 Task: Create new contact,   with mail id: 'Brooklyn_Miller@lohud.com', first name: 'Brooklyn', Last name: 'Miller', Job Title: UI Designer, Phone number (408) 555-8901. Change life cycle stage to  'Lead' and lead status to 'New'. Add new company to the associated contact: www.sgrid.in
 and type: Prospect. Logged in from softage.1@softage.net
Action: Mouse moved to (88, 53)
Screenshot: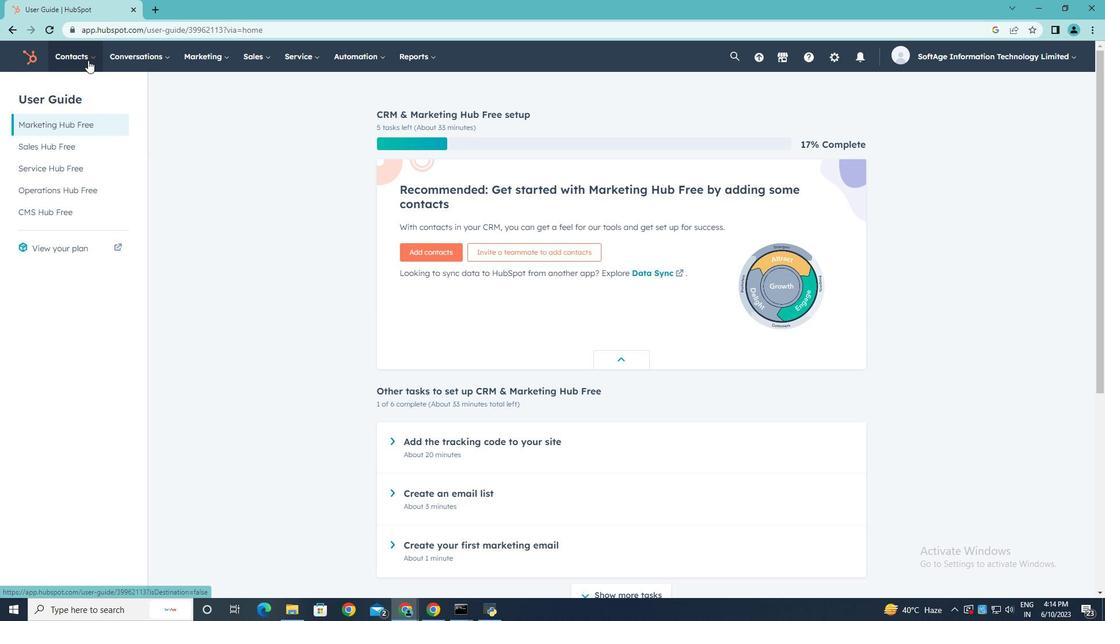 
Action: Mouse pressed left at (88, 53)
Screenshot: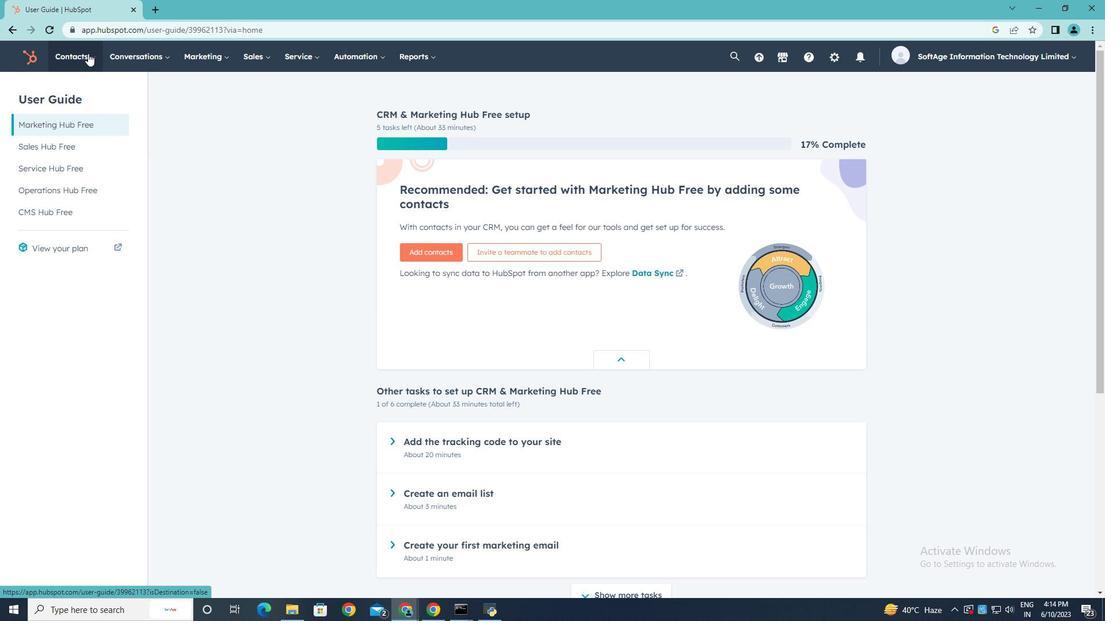 
Action: Mouse moved to (84, 90)
Screenshot: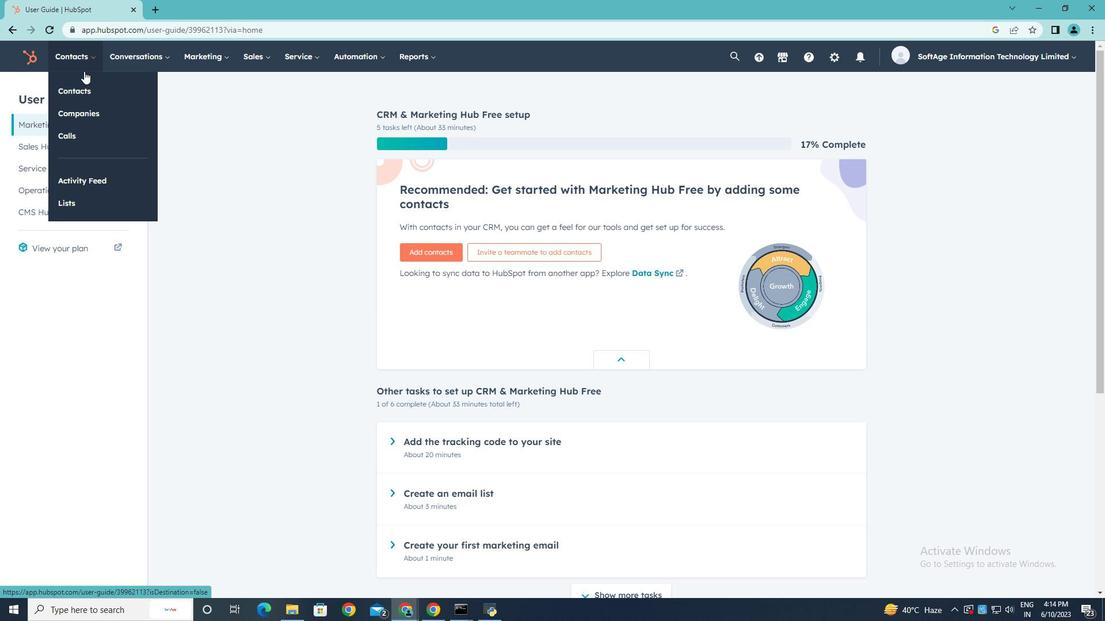 
Action: Mouse pressed left at (84, 90)
Screenshot: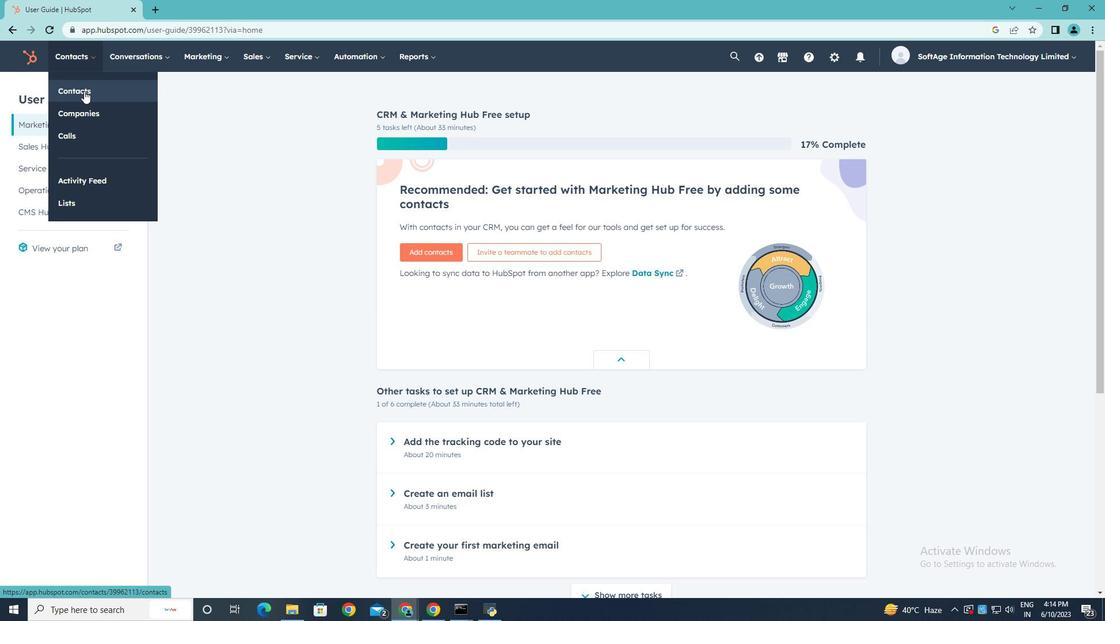 
Action: Mouse moved to (1046, 97)
Screenshot: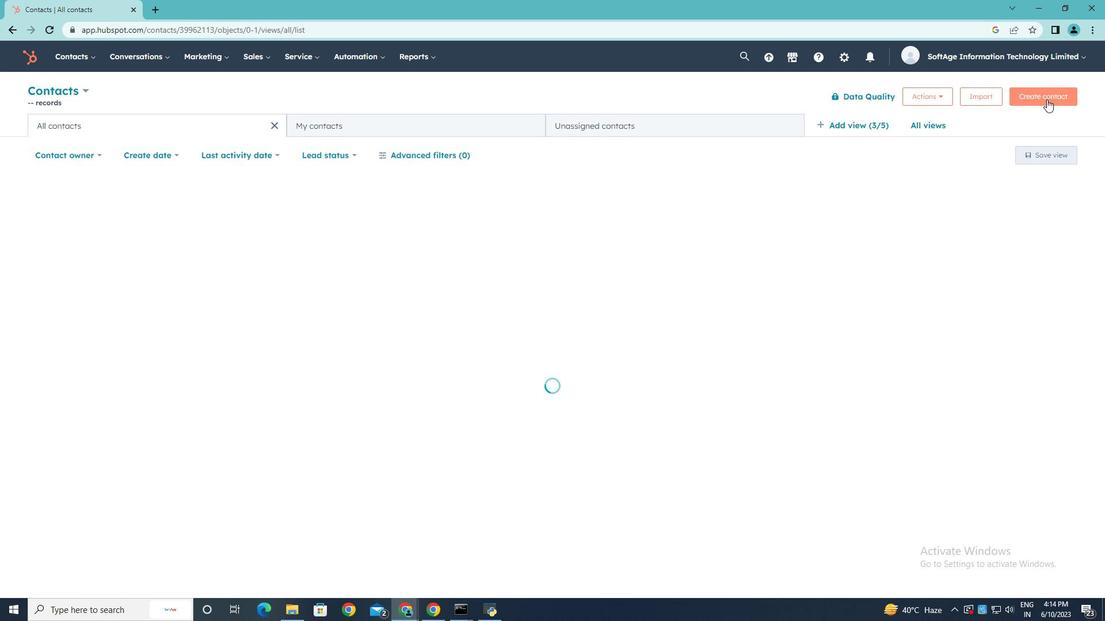 
Action: Mouse pressed left at (1046, 97)
Screenshot: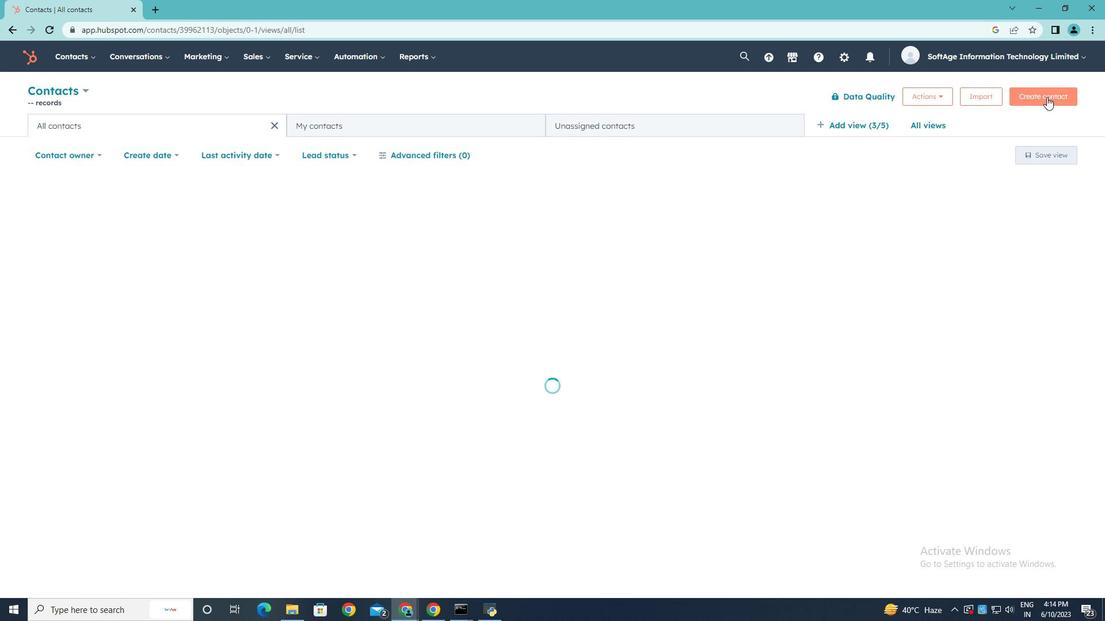 
Action: Mouse moved to (815, 150)
Screenshot: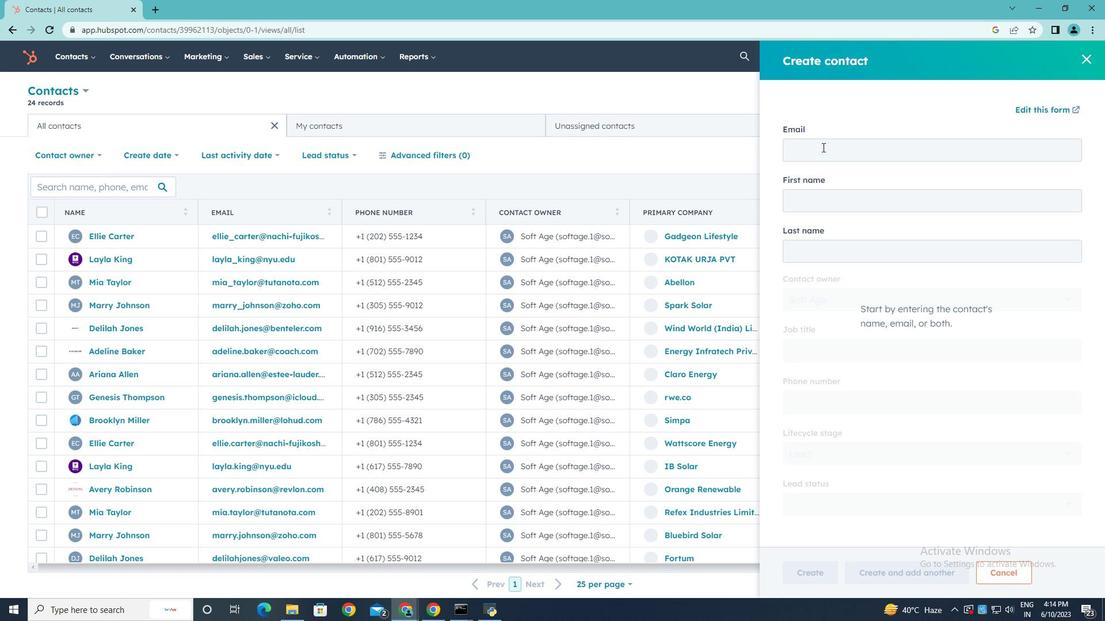 
Action: Mouse pressed left at (815, 150)
Screenshot: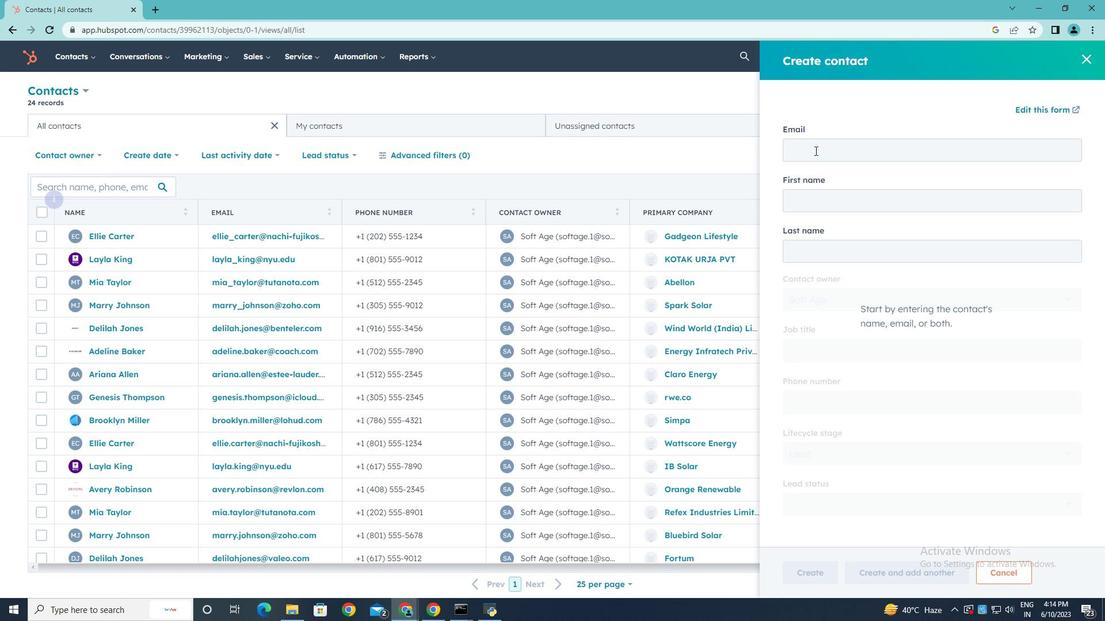 
Action: Key pressed <Key.shift>Brooklym<Key.backspace>n<Key.shift><Key.shift><Key.shift><Key.shift><Key.shift><Key.shift><Key.shift>_<Key.shift>Miller<Key.shift>@lohud.com
Screenshot: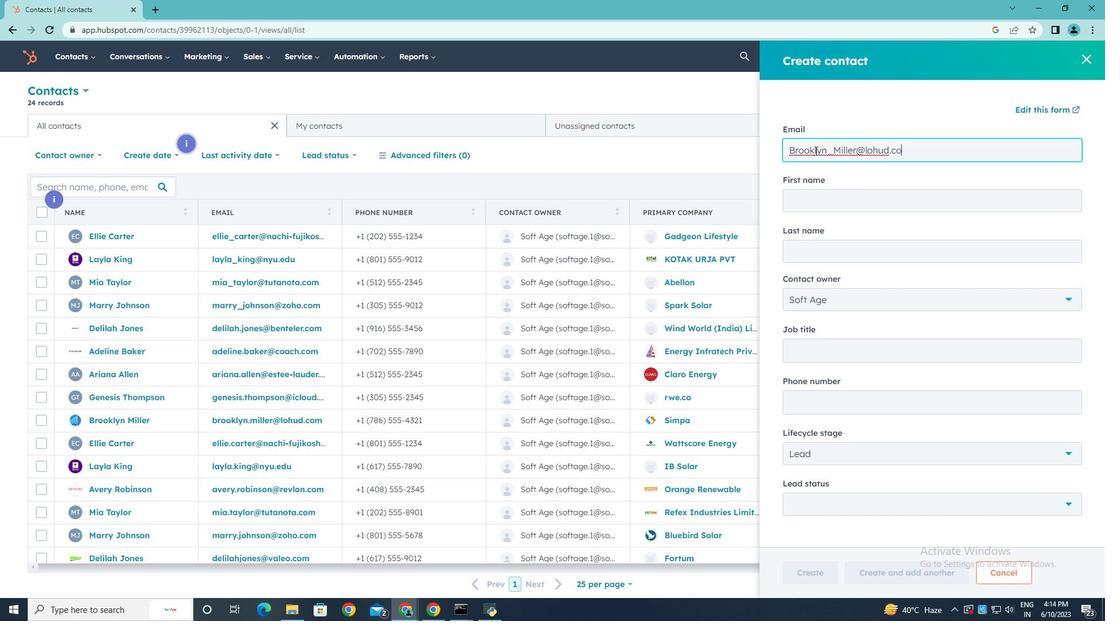 
Action: Mouse moved to (806, 206)
Screenshot: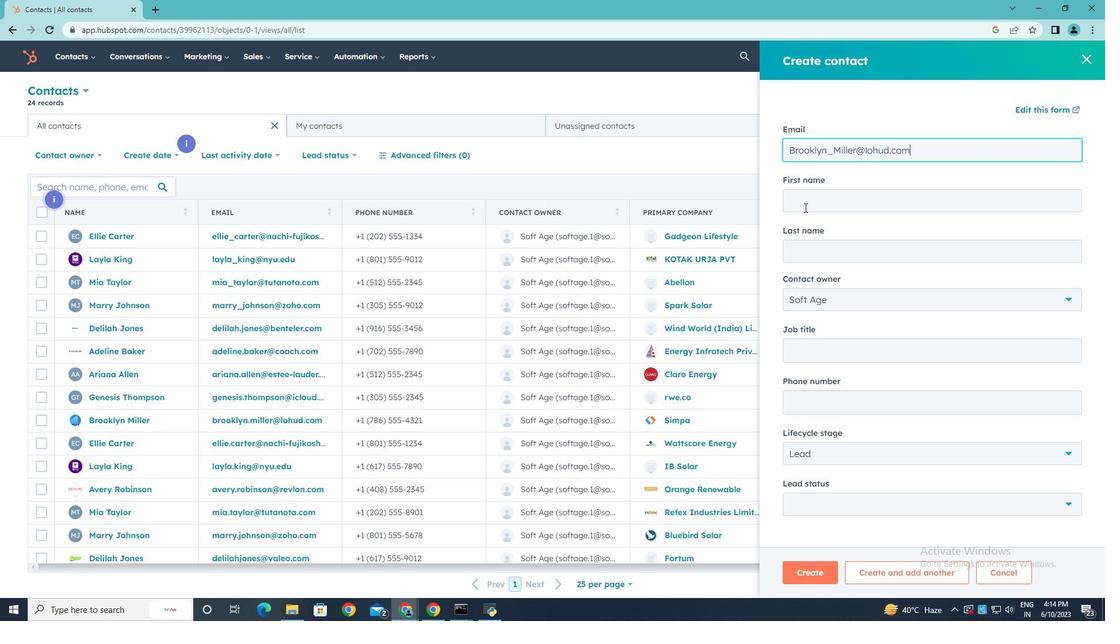 
Action: Mouse pressed left at (806, 206)
Screenshot: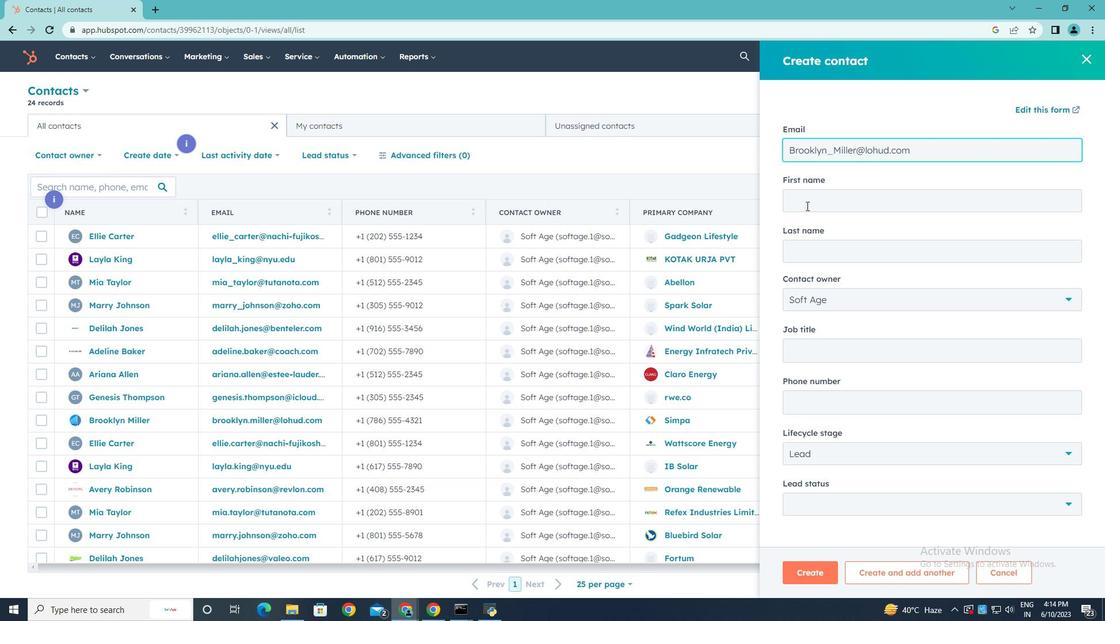 
Action: Key pressed <Key.shift>Brooklyn
Screenshot: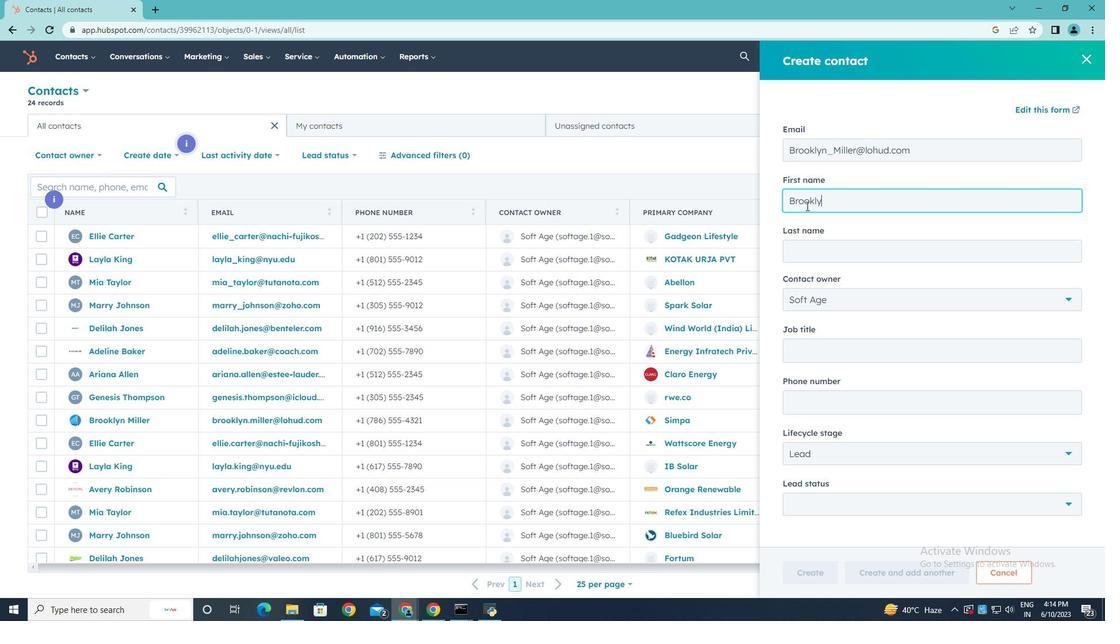 
Action: Mouse moved to (820, 252)
Screenshot: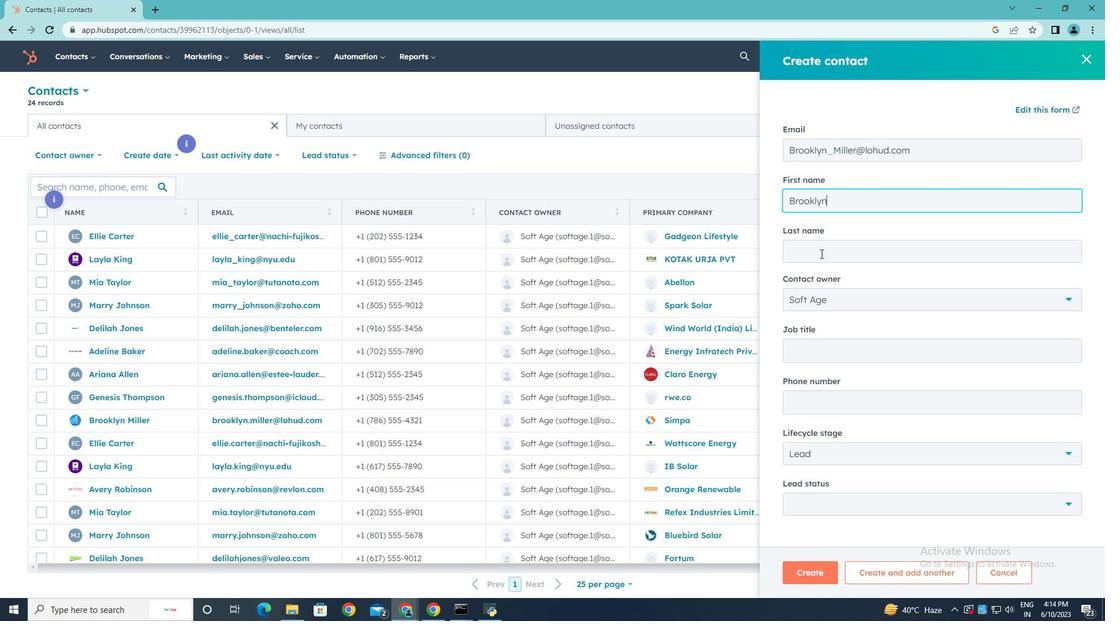 
Action: Mouse pressed left at (820, 252)
Screenshot: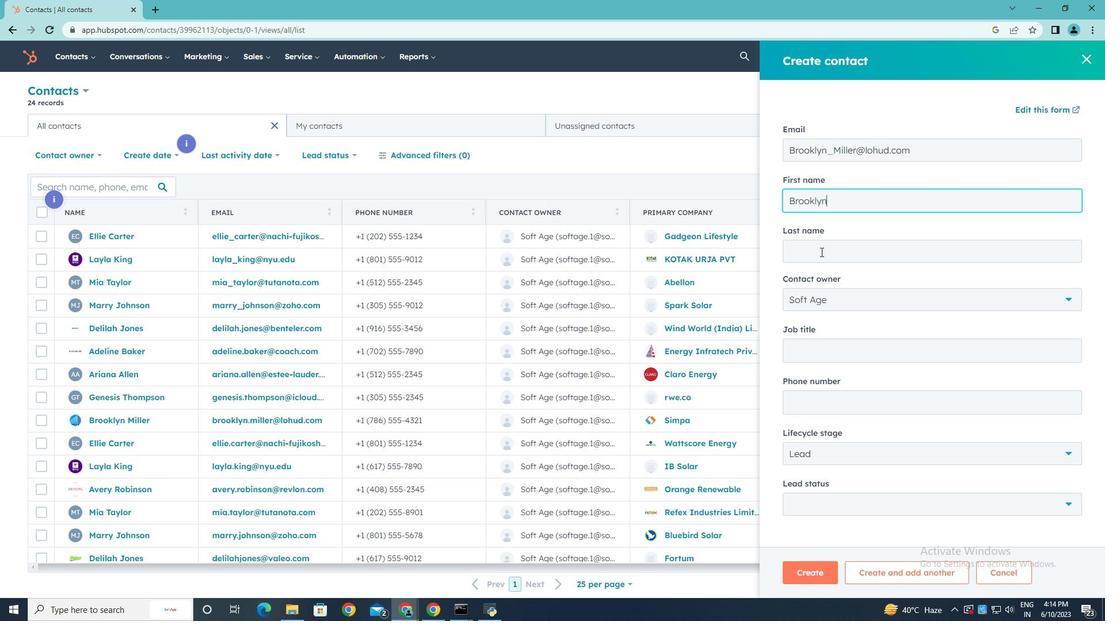 
Action: Key pressed <Key.shift>Miller
Screenshot: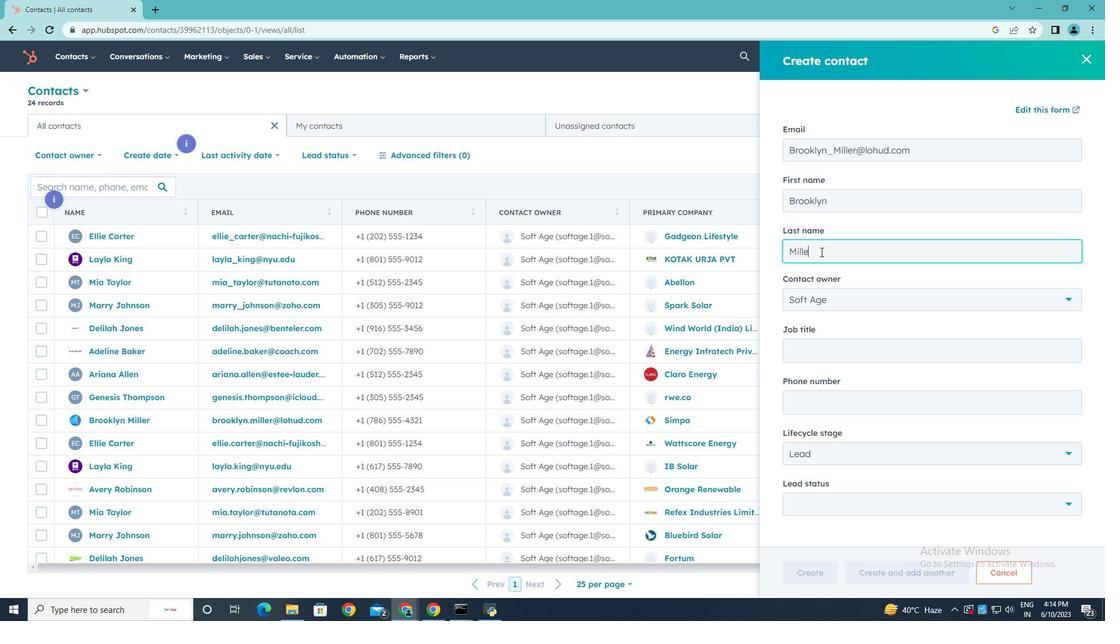 
Action: Mouse moved to (815, 355)
Screenshot: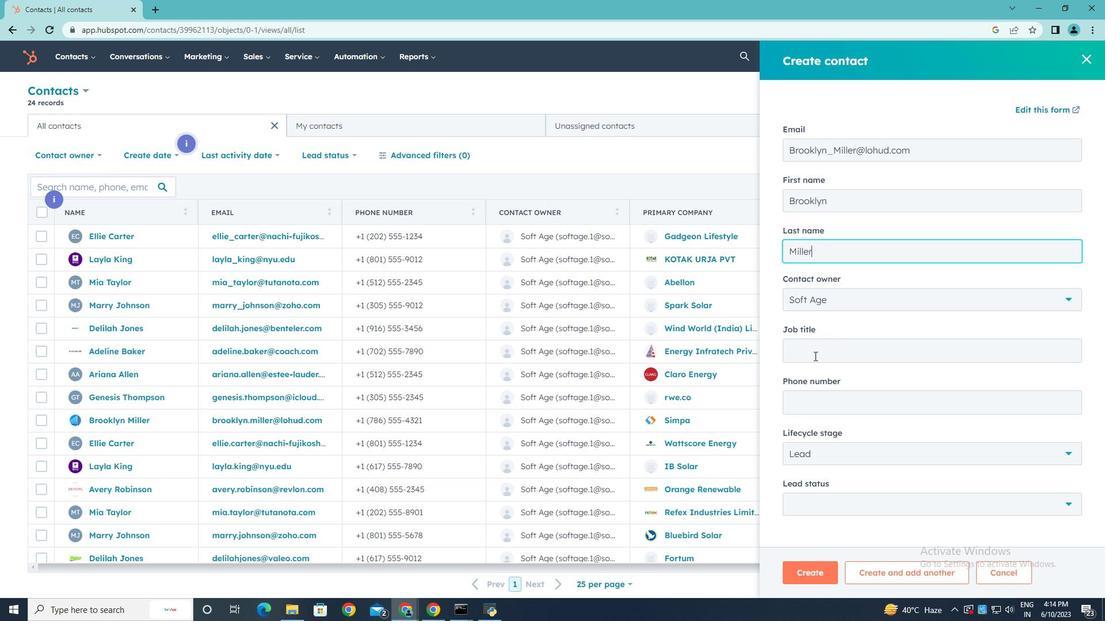 
Action: Mouse pressed left at (815, 355)
Screenshot: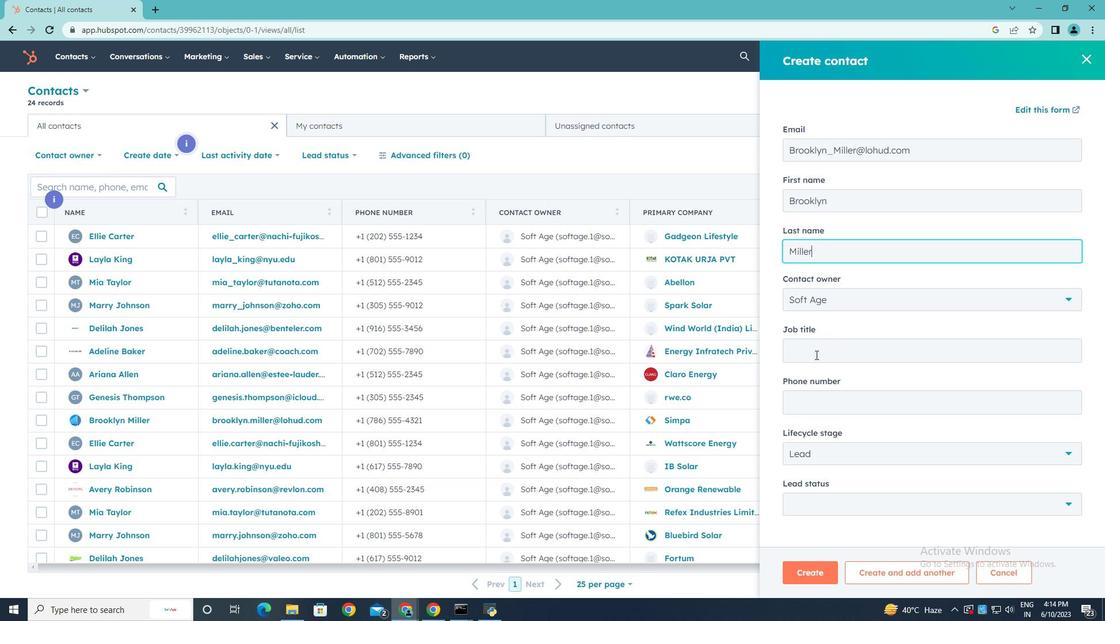 
Action: Key pressed <Key.shift><Key.shift>UI<Key.space><Key.shift><Key.shift><Key.shift><Key.shift><Key.shift><Key.shift><Key.shift>Designer
Screenshot: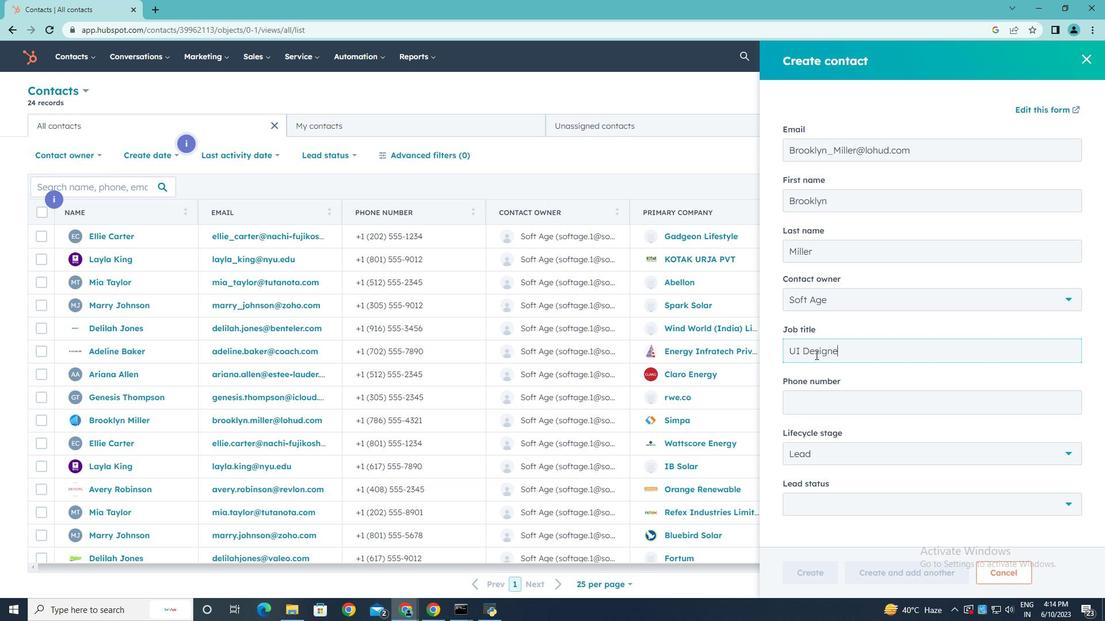 
Action: Mouse moved to (908, 401)
Screenshot: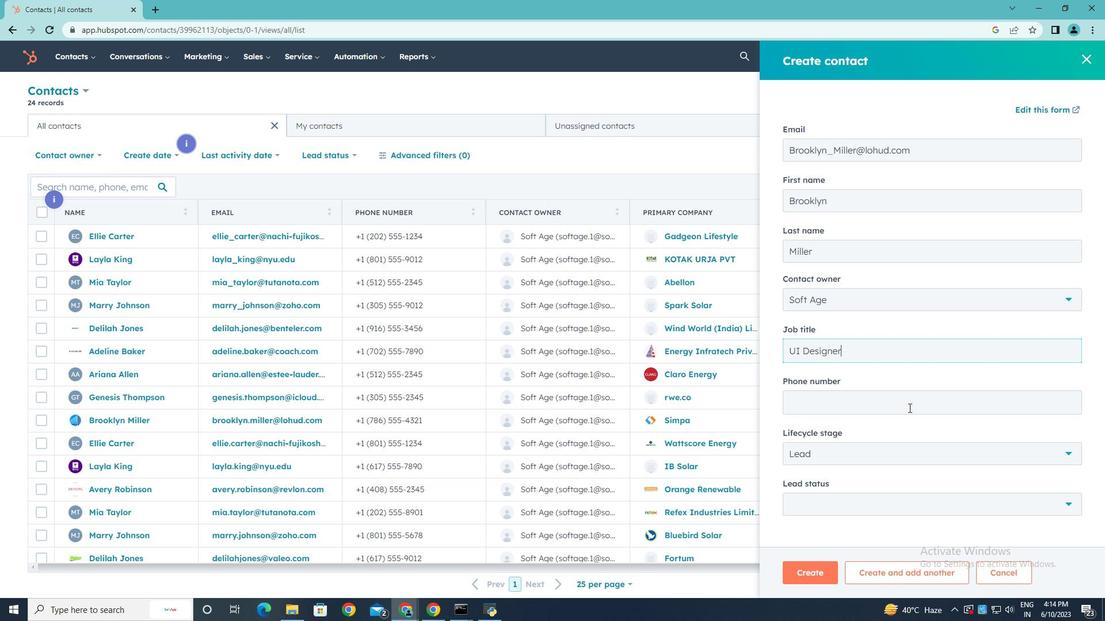 
Action: Mouse pressed left at (908, 401)
Screenshot: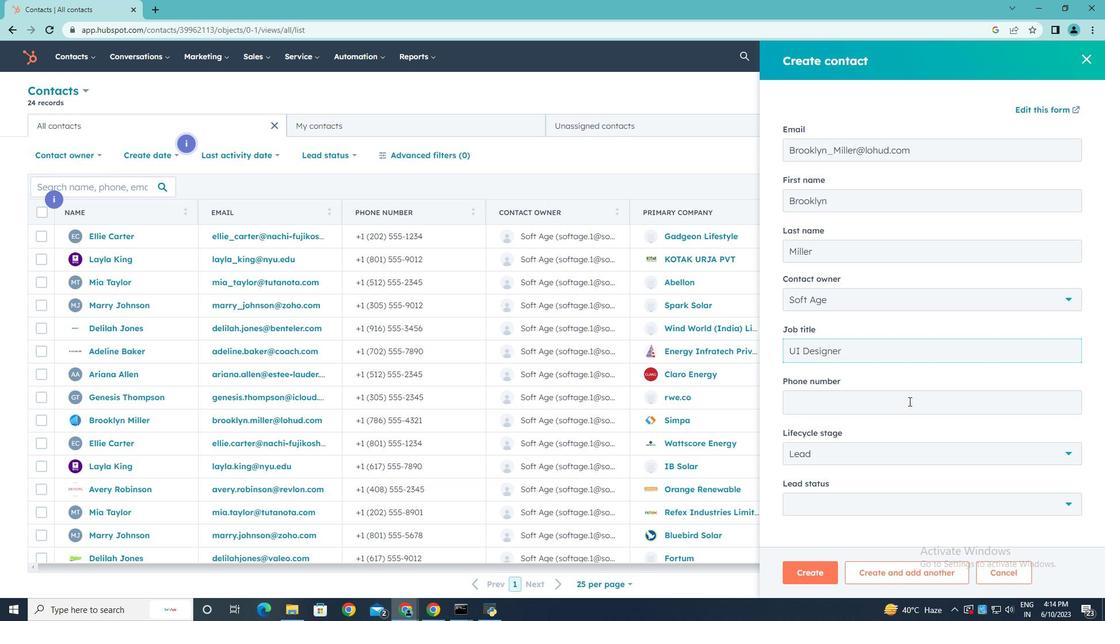 
Action: Key pressed 4085558901
Screenshot: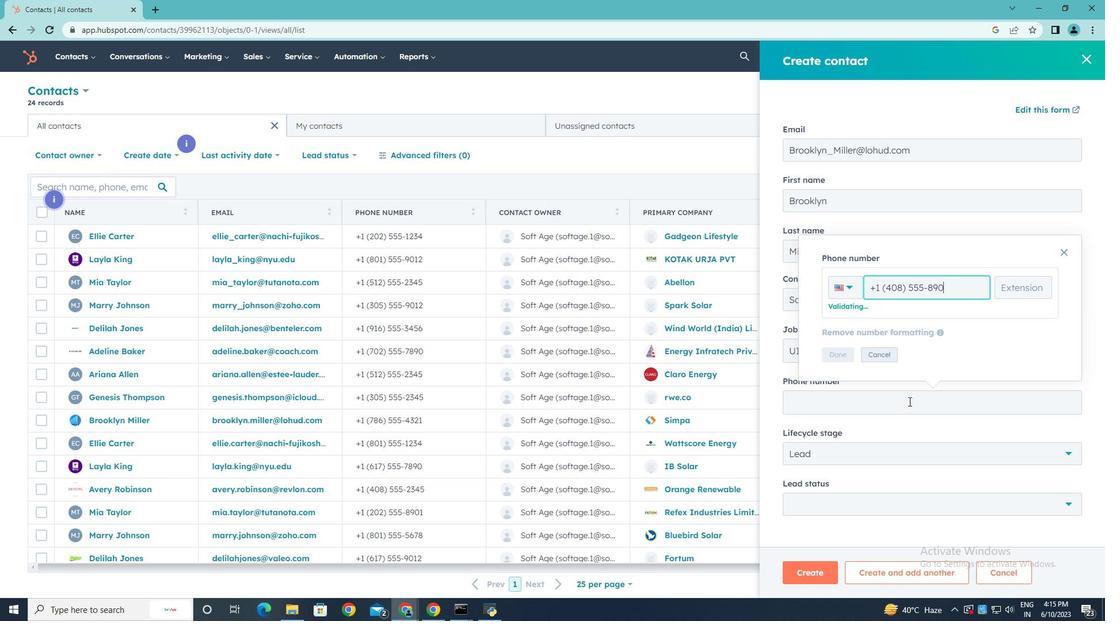 
Action: Mouse moved to (842, 353)
Screenshot: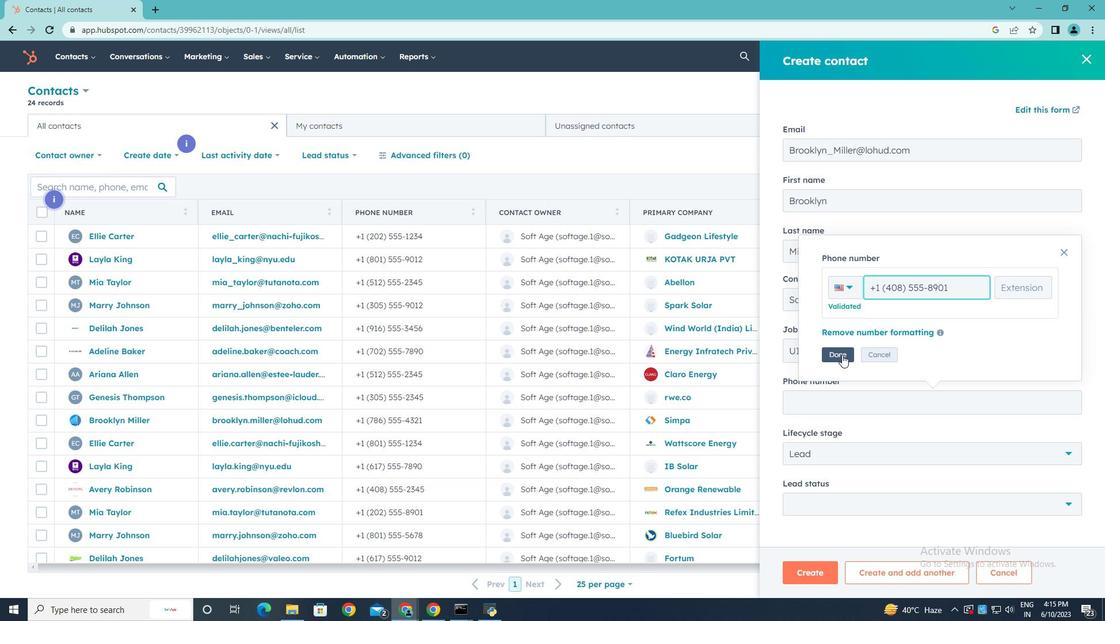 
Action: Mouse pressed left at (842, 353)
Screenshot: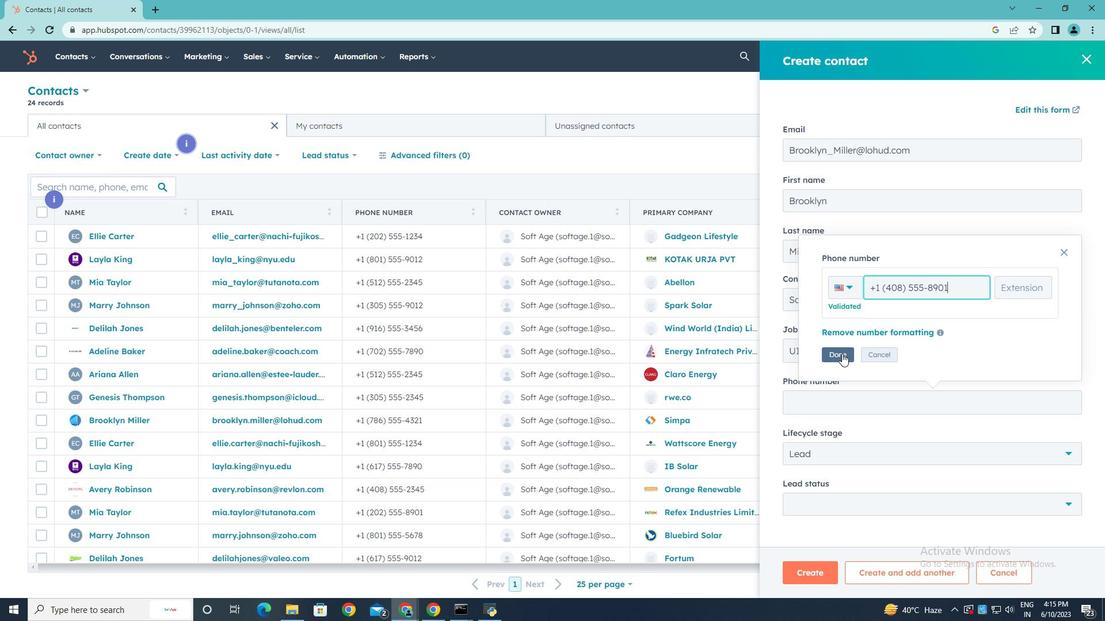 
Action: Mouse moved to (850, 455)
Screenshot: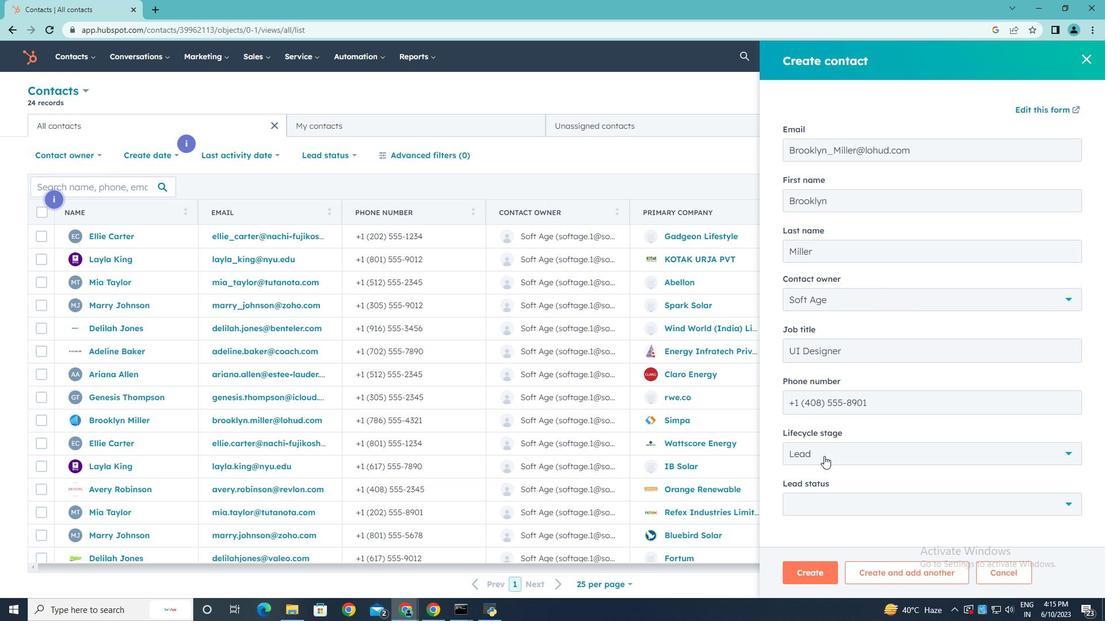 
Action: Mouse pressed left at (850, 455)
Screenshot: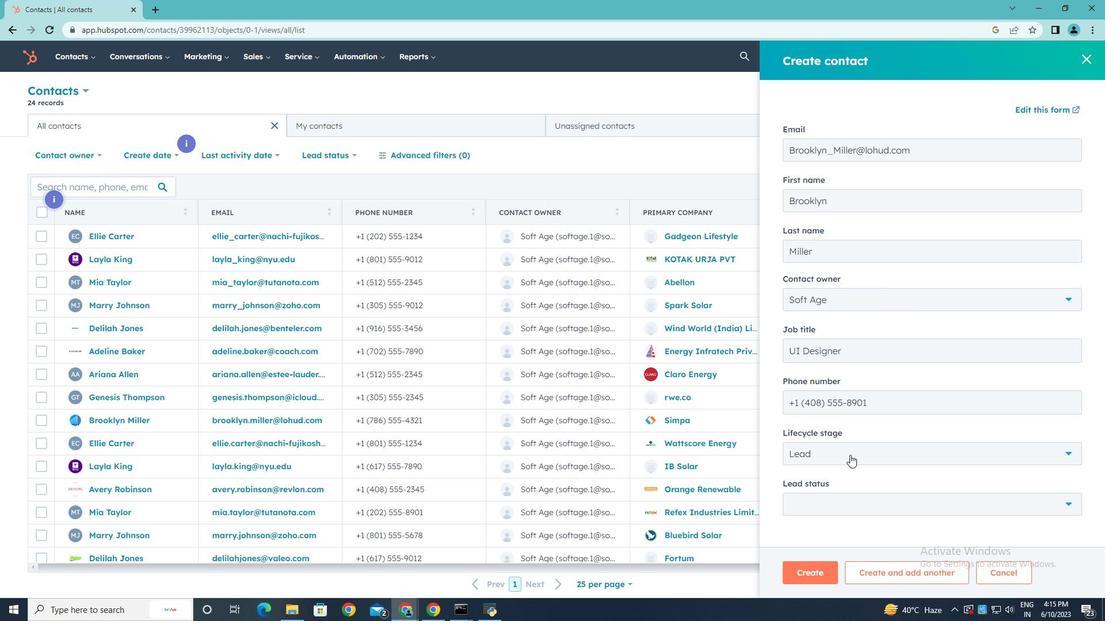 
Action: Mouse moved to (832, 348)
Screenshot: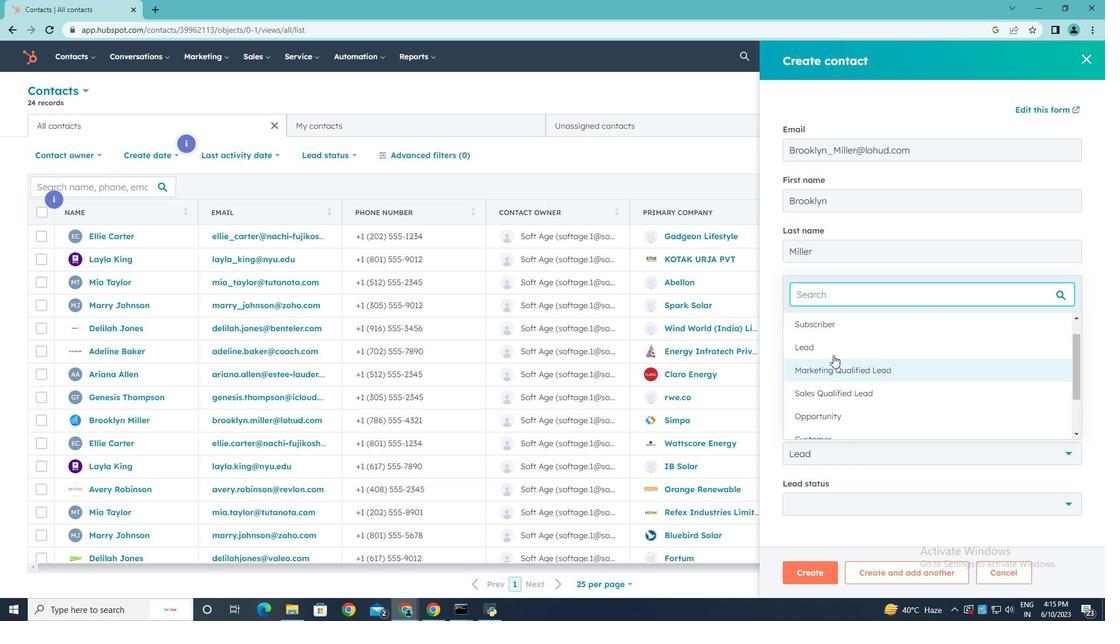 
Action: Mouse pressed left at (832, 348)
Screenshot: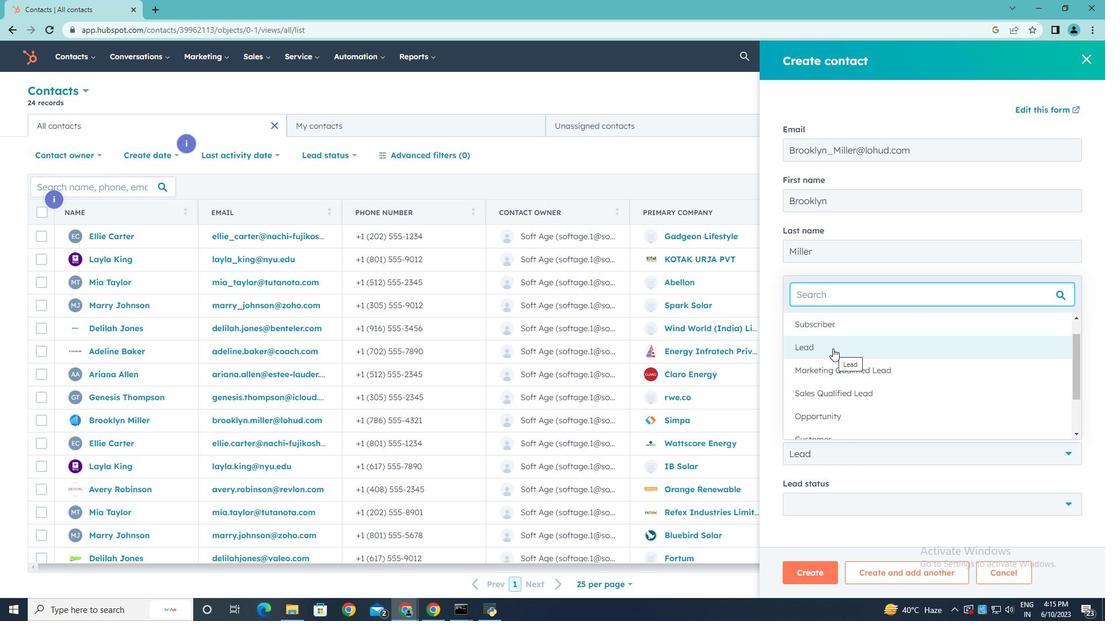 
Action: Mouse moved to (828, 500)
Screenshot: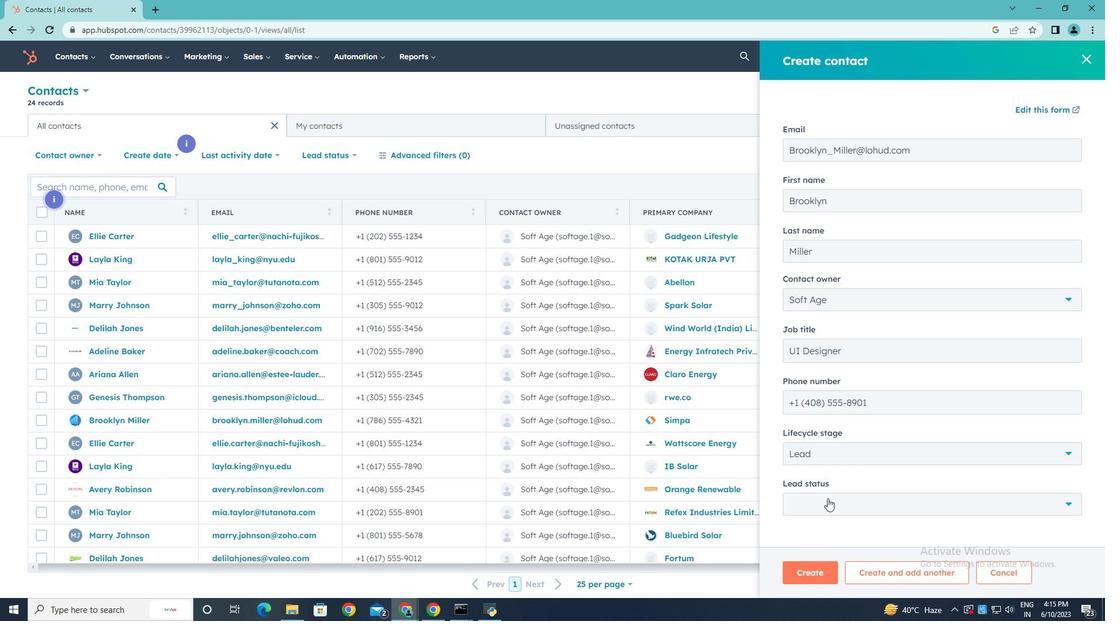 
Action: Mouse pressed left at (828, 500)
Screenshot: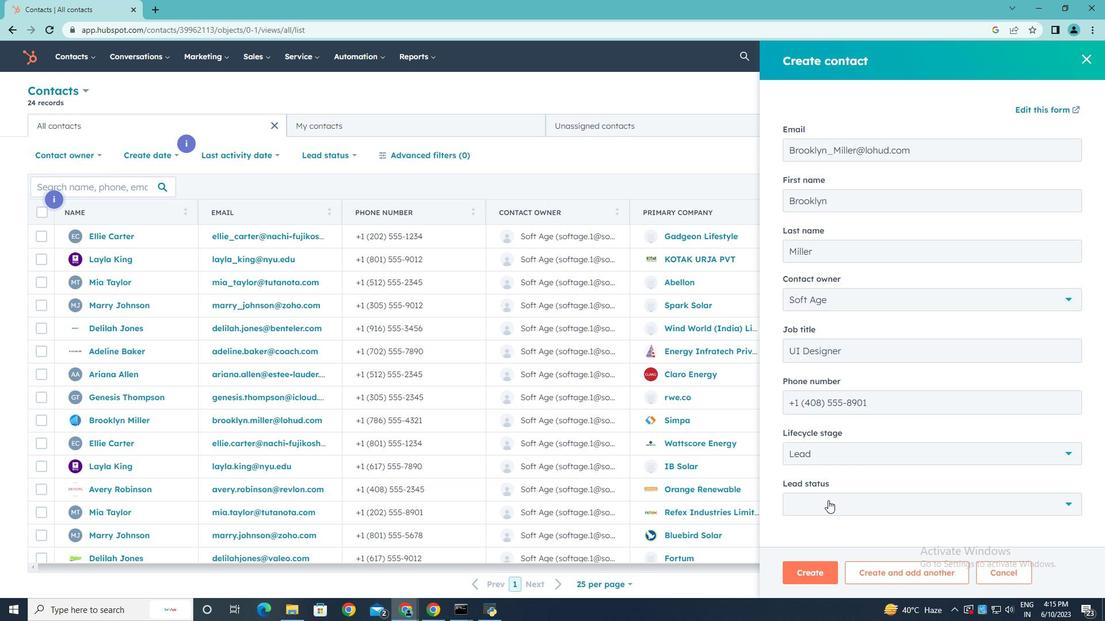 
Action: Mouse moved to (831, 403)
Screenshot: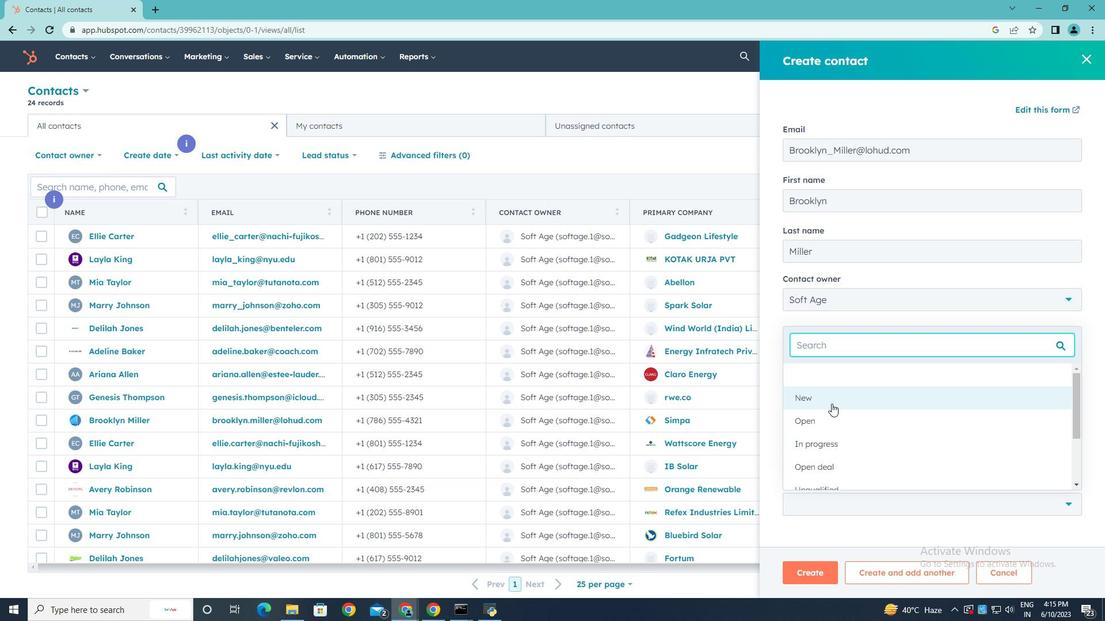 
Action: Mouse pressed left at (831, 403)
Screenshot: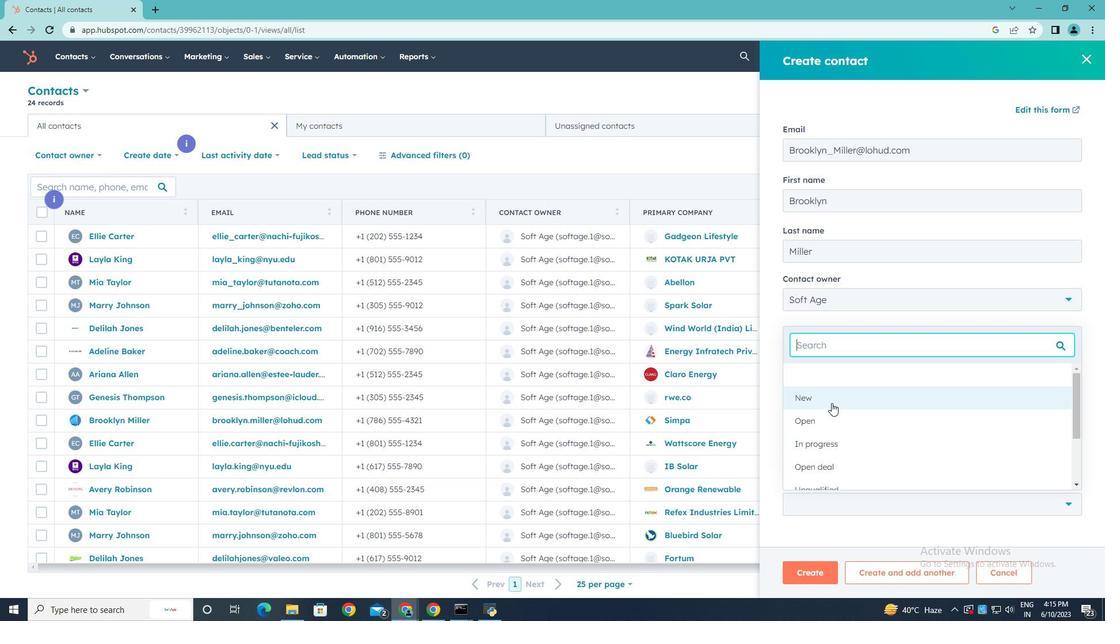 
Action: Mouse moved to (911, 438)
Screenshot: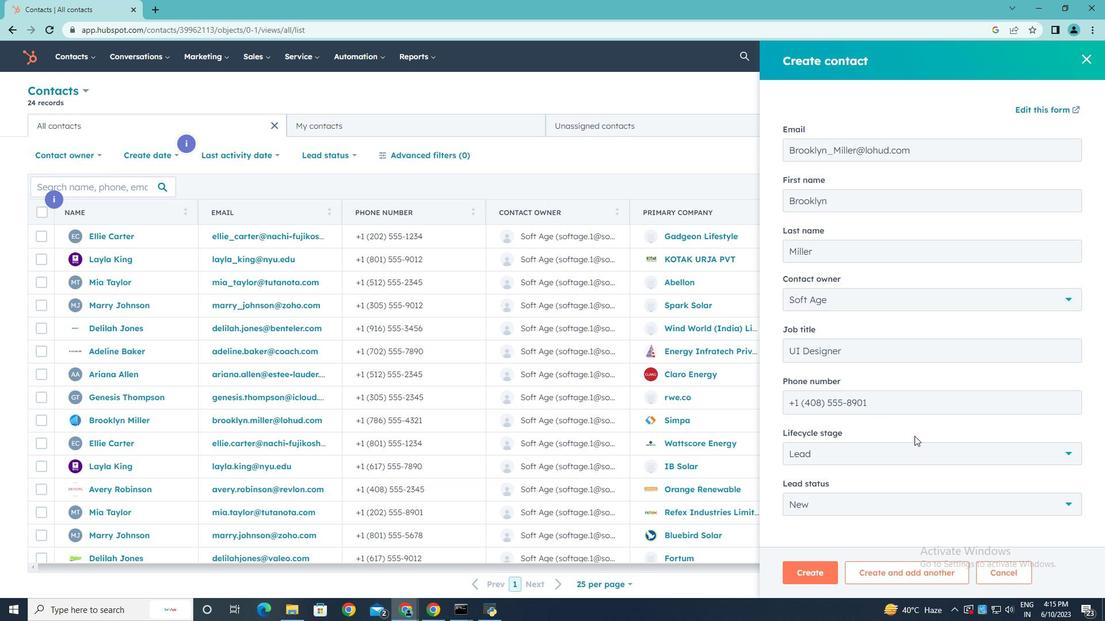 
Action: Mouse scrolled (911, 438) with delta (0, 0)
Screenshot: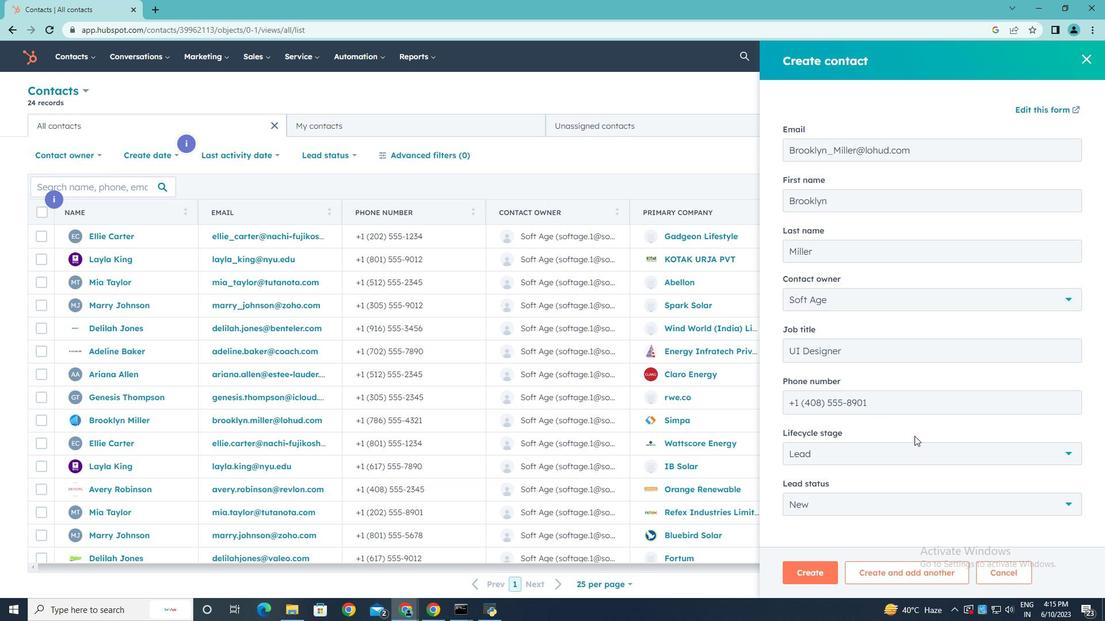 
Action: Mouse moved to (910, 442)
Screenshot: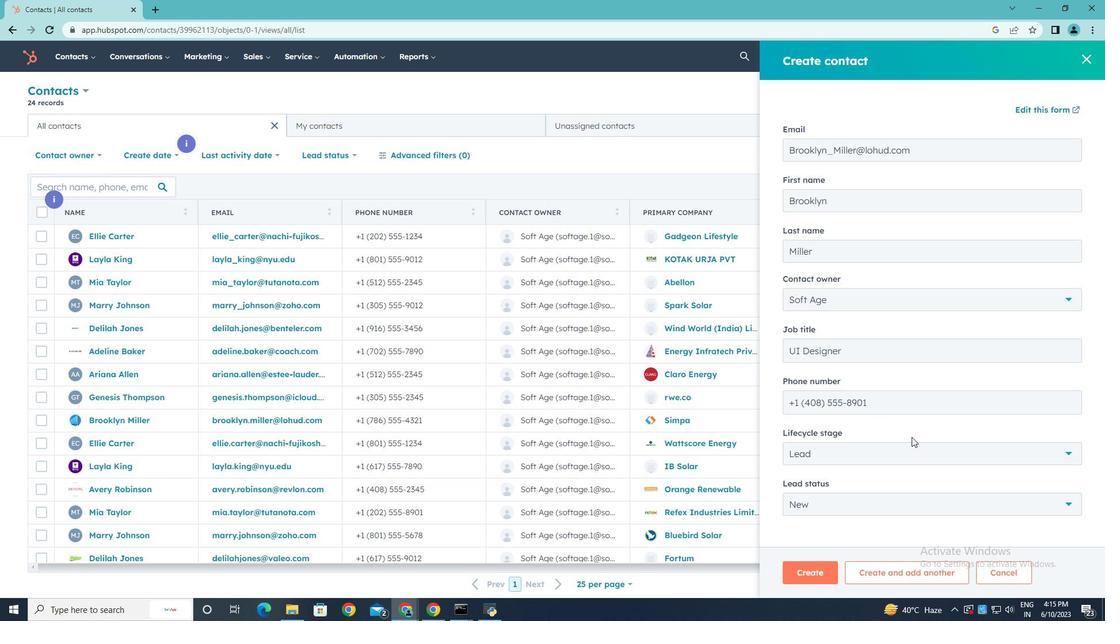 
Action: Mouse scrolled (910, 442) with delta (0, 0)
Screenshot: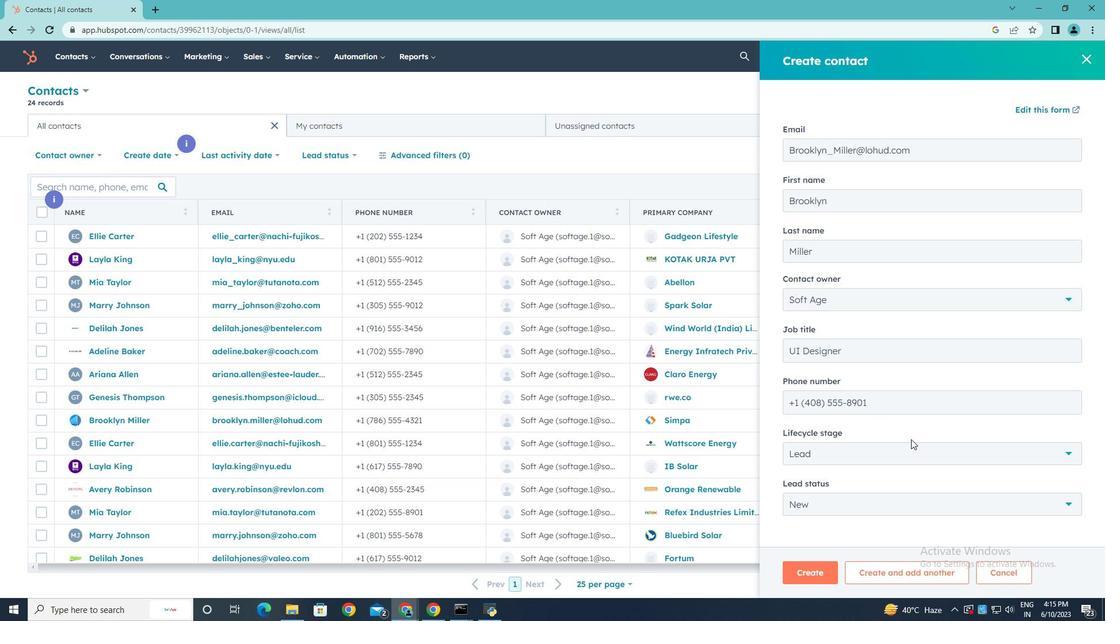 
Action: Mouse scrolled (910, 442) with delta (0, 0)
Screenshot: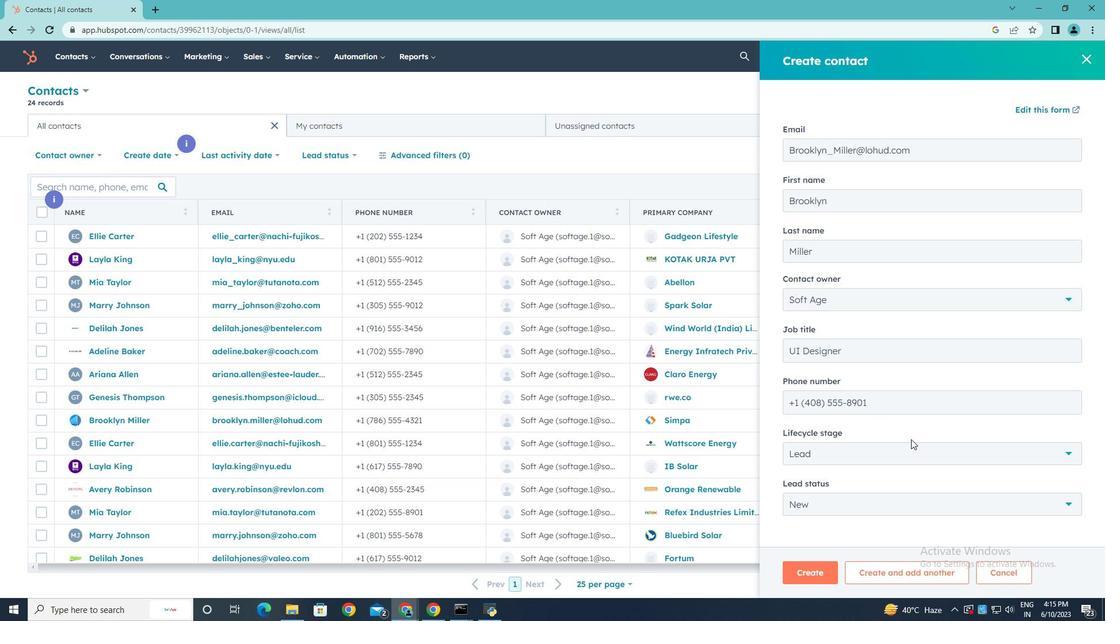 
Action: Mouse scrolled (910, 442) with delta (0, 0)
Screenshot: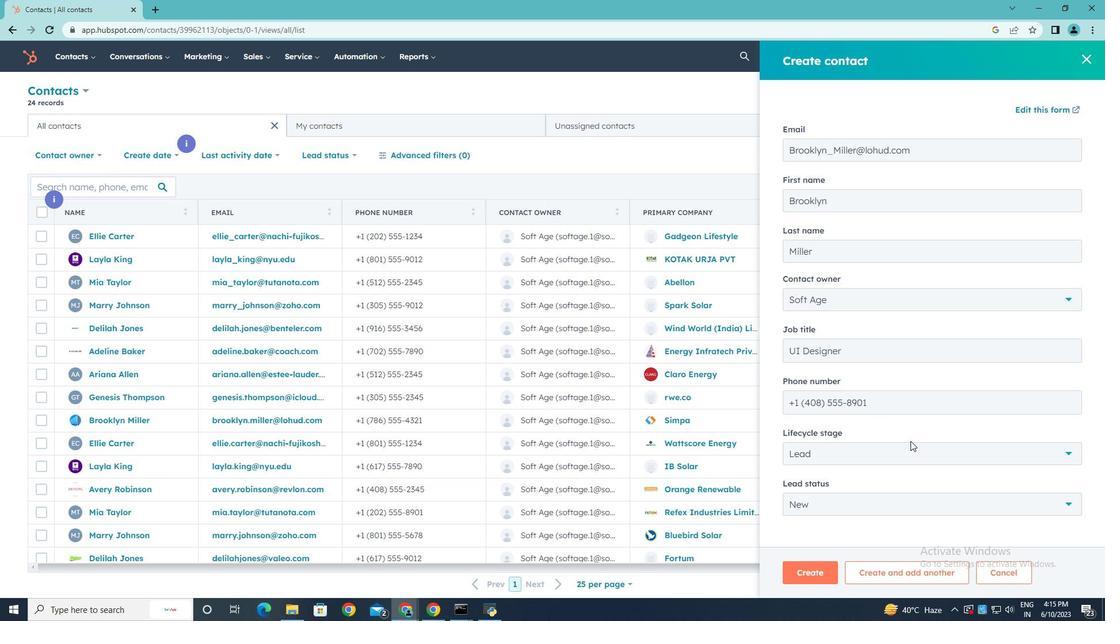 
Action: Mouse moved to (813, 572)
Screenshot: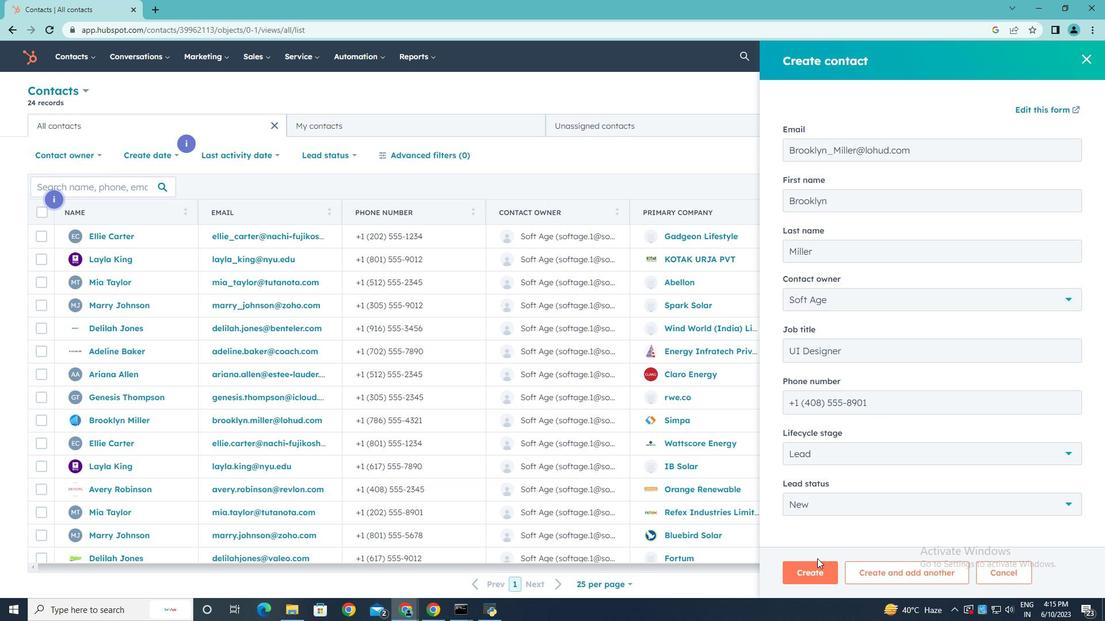
Action: Mouse pressed left at (813, 572)
Screenshot: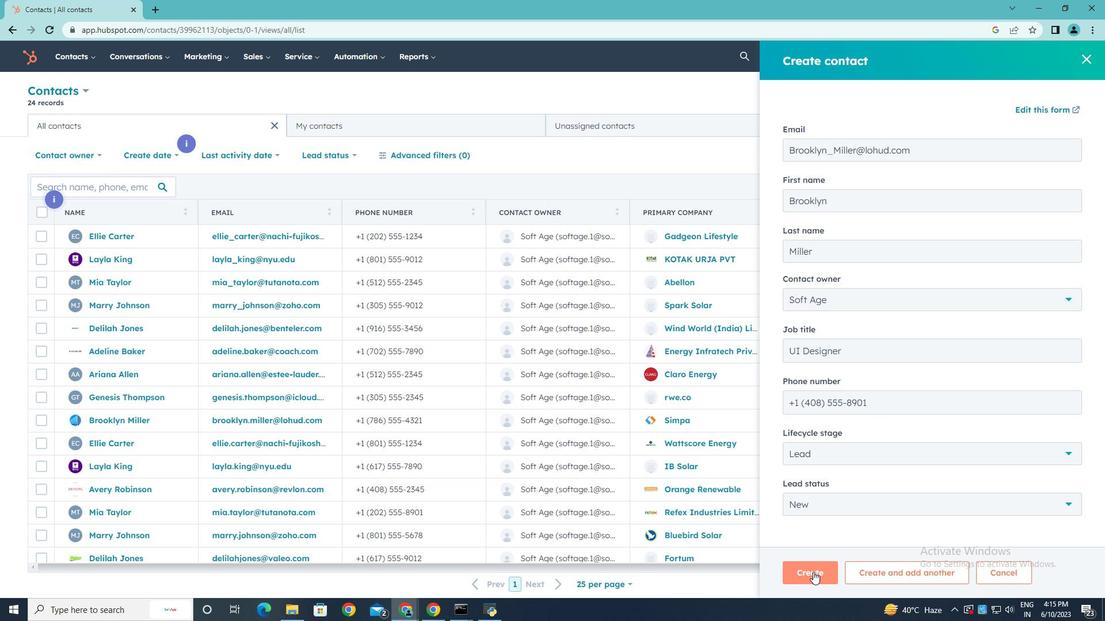 
Action: Mouse moved to (777, 368)
Screenshot: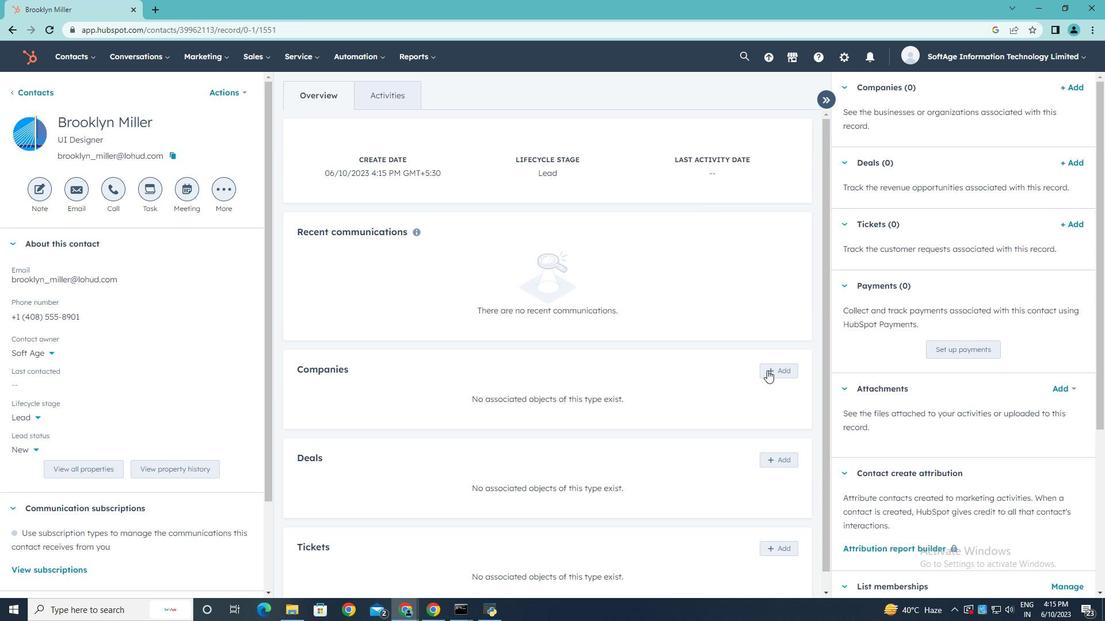 
Action: Mouse pressed left at (777, 368)
Screenshot: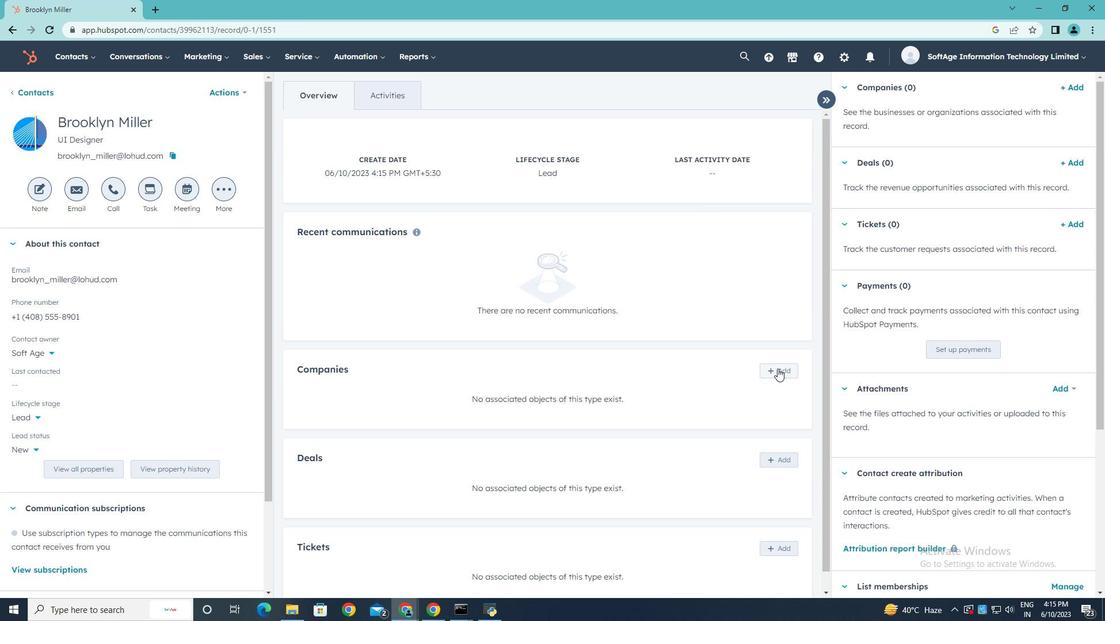 
Action: Mouse moved to (854, 117)
Screenshot: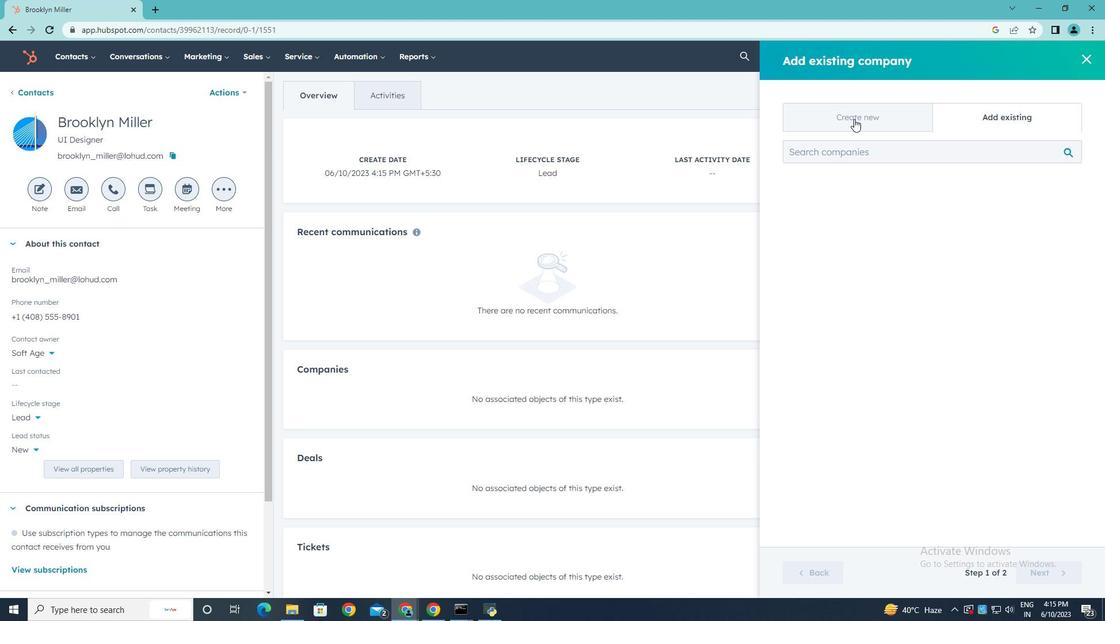
Action: Mouse pressed left at (854, 117)
Screenshot: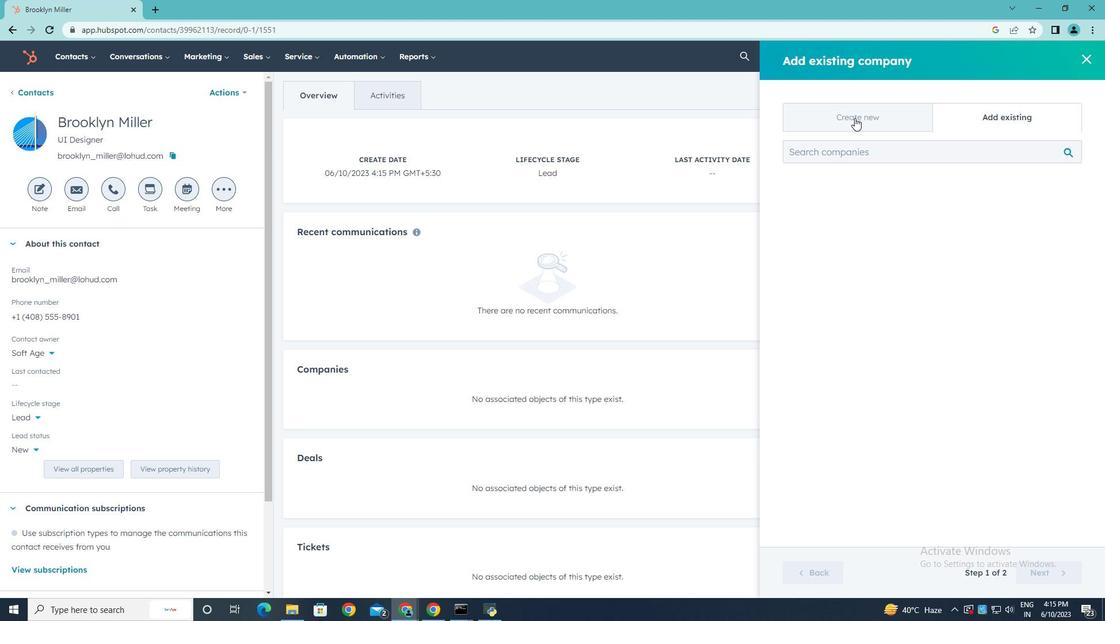 
Action: Mouse moved to (829, 184)
Screenshot: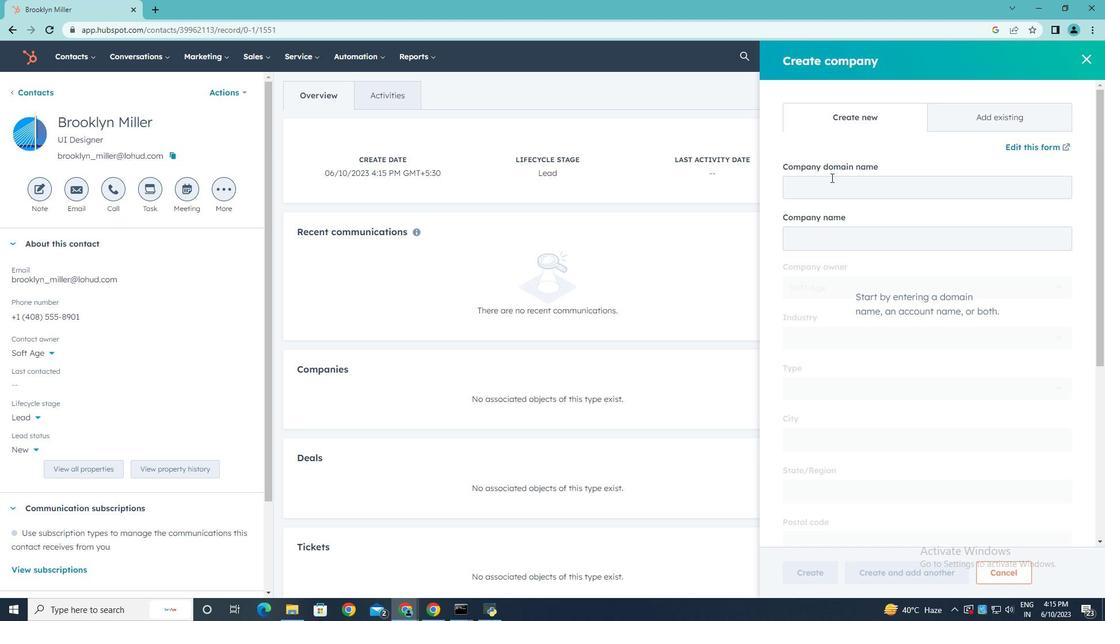 
Action: Mouse pressed left at (829, 184)
Screenshot: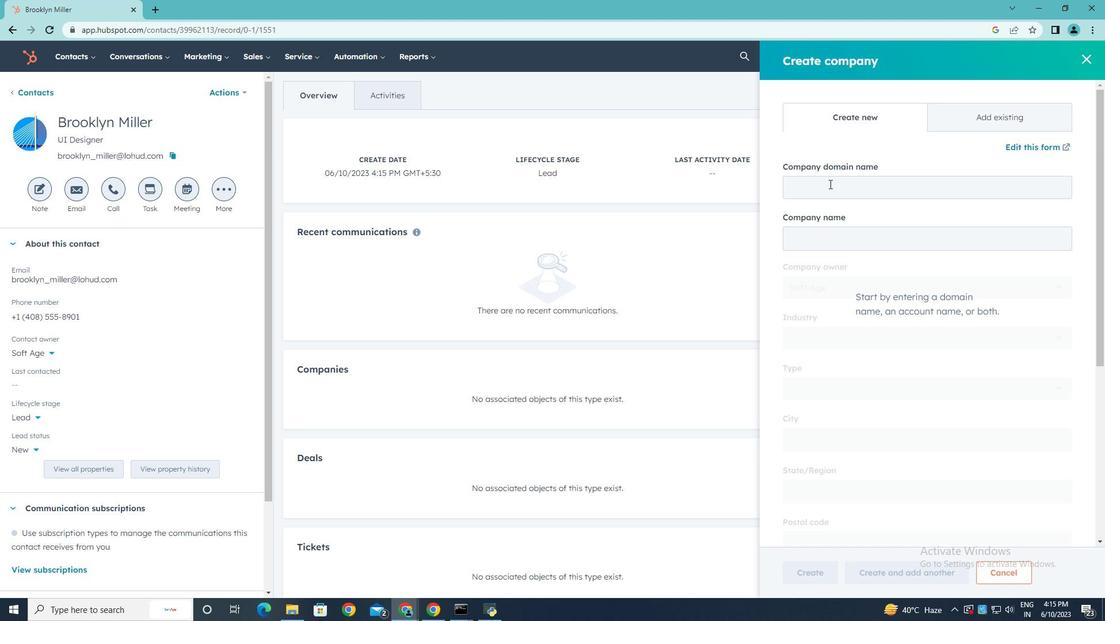 
Action: Key pressed www.sgrid.in
Screenshot: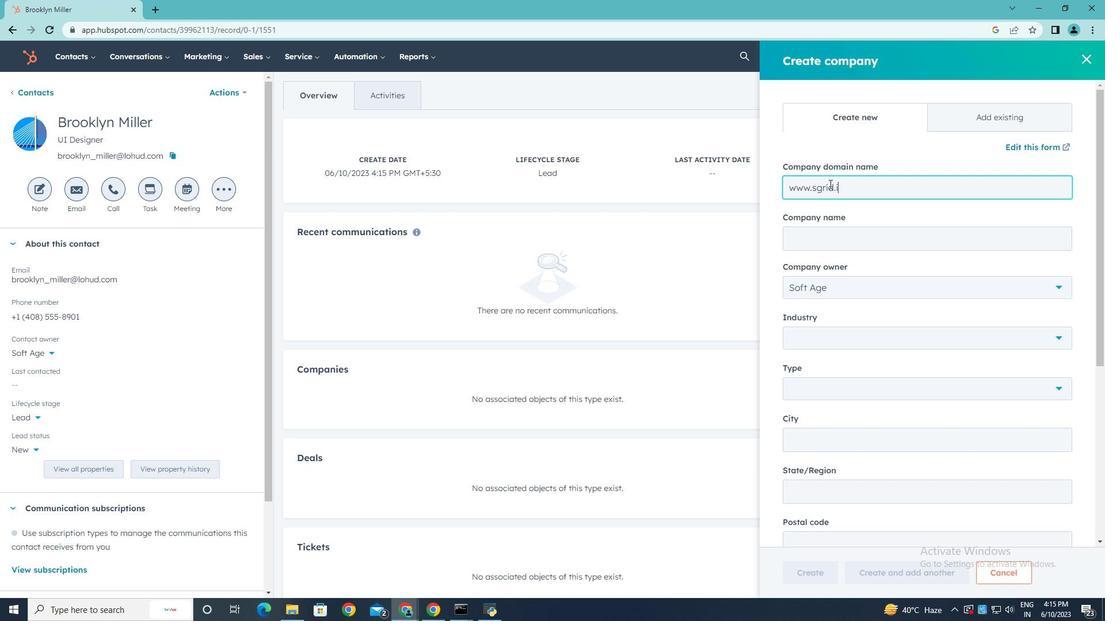 
Action: Mouse moved to (866, 219)
Screenshot: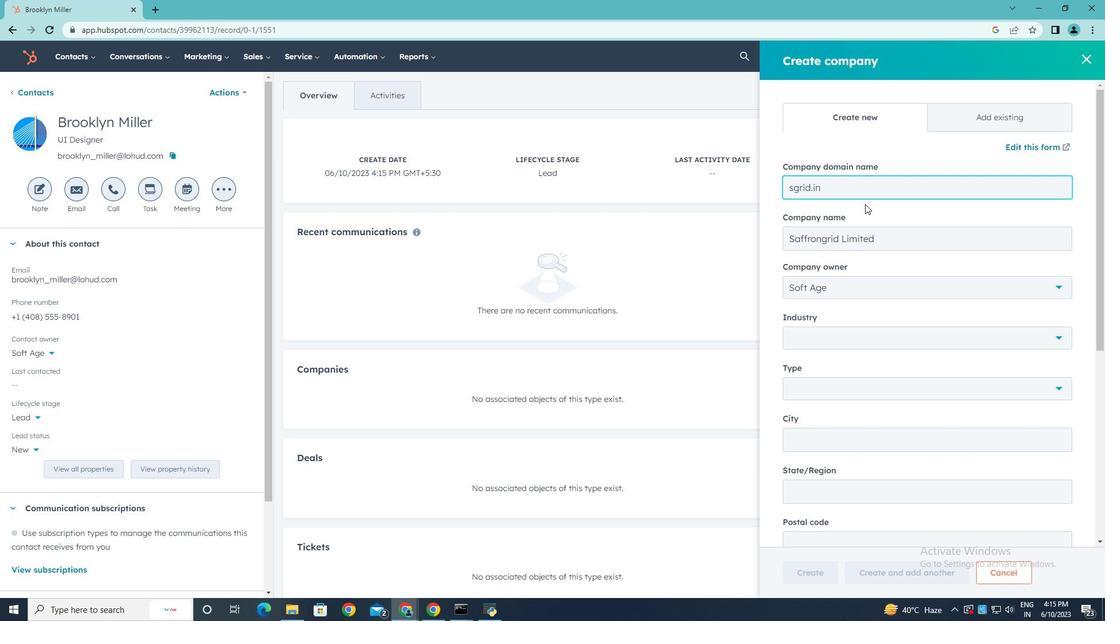
Action: Mouse scrolled (866, 219) with delta (0, 0)
Screenshot: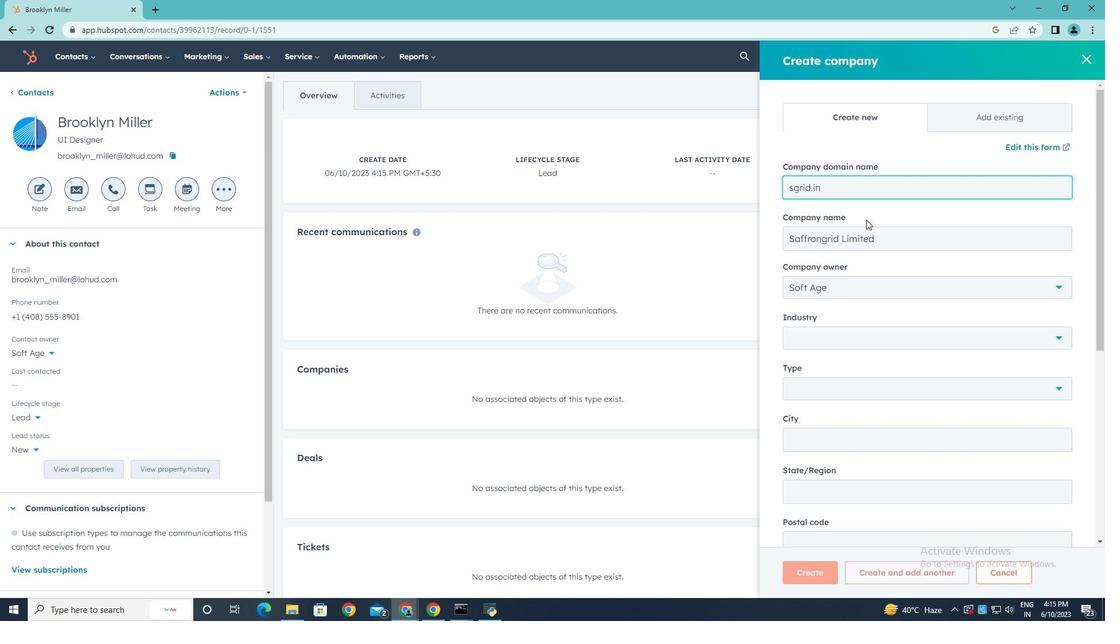 
Action: Mouse scrolled (866, 219) with delta (0, 0)
Screenshot: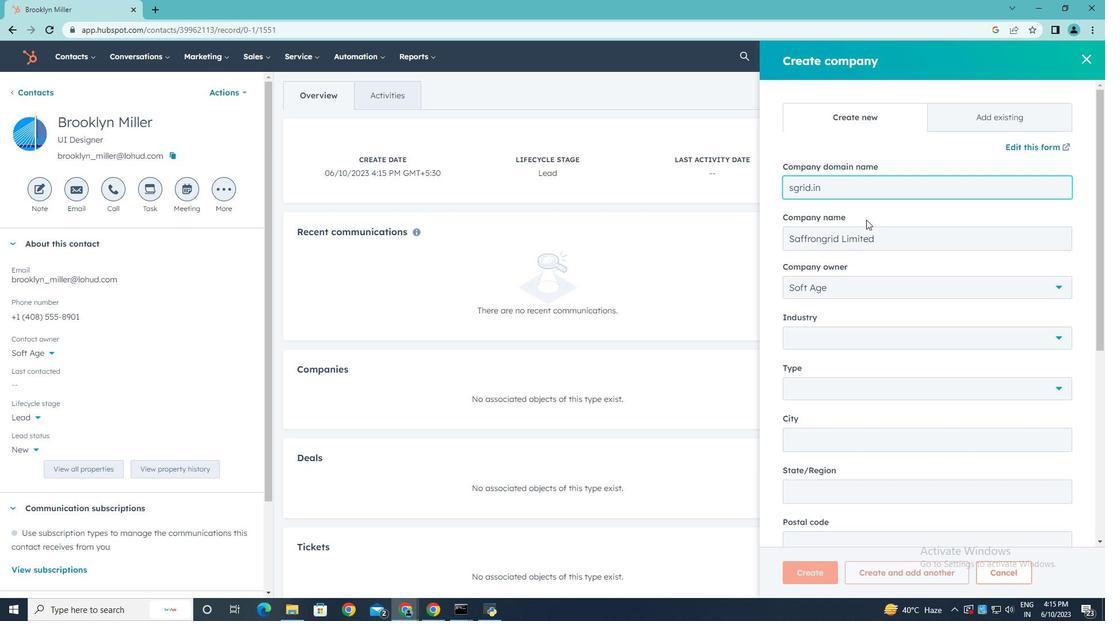 
Action: Mouse scrolled (866, 219) with delta (0, 0)
Screenshot: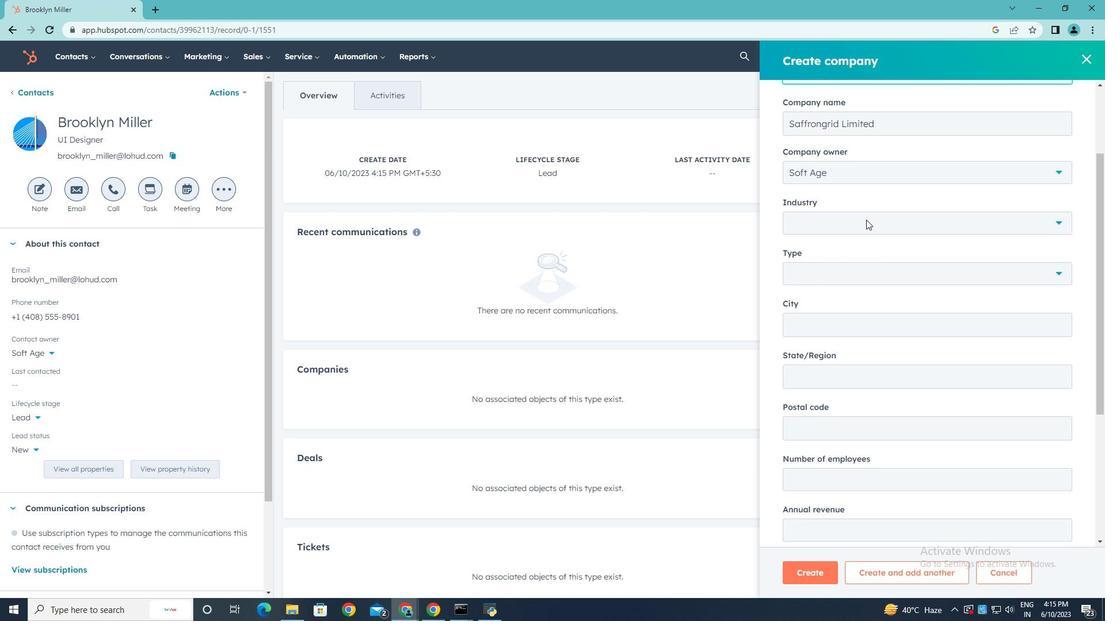 
Action: Mouse scrolled (866, 219) with delta (0, 0)
Screenshot: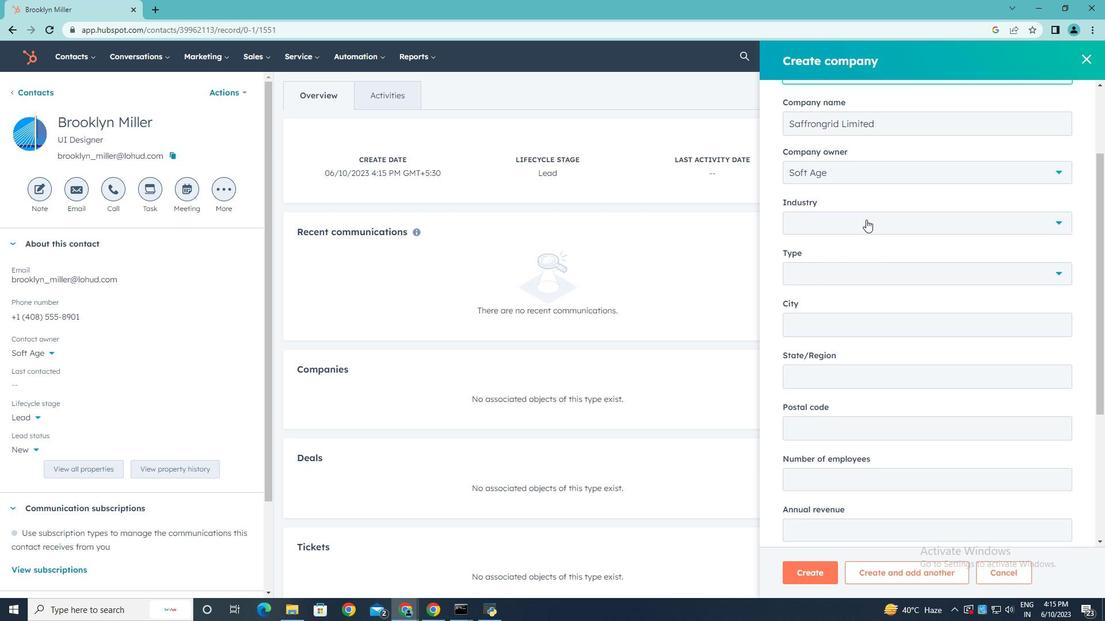 
Action: Mouse scrolled (866, 219) with delta (0, 0)
Screenshot: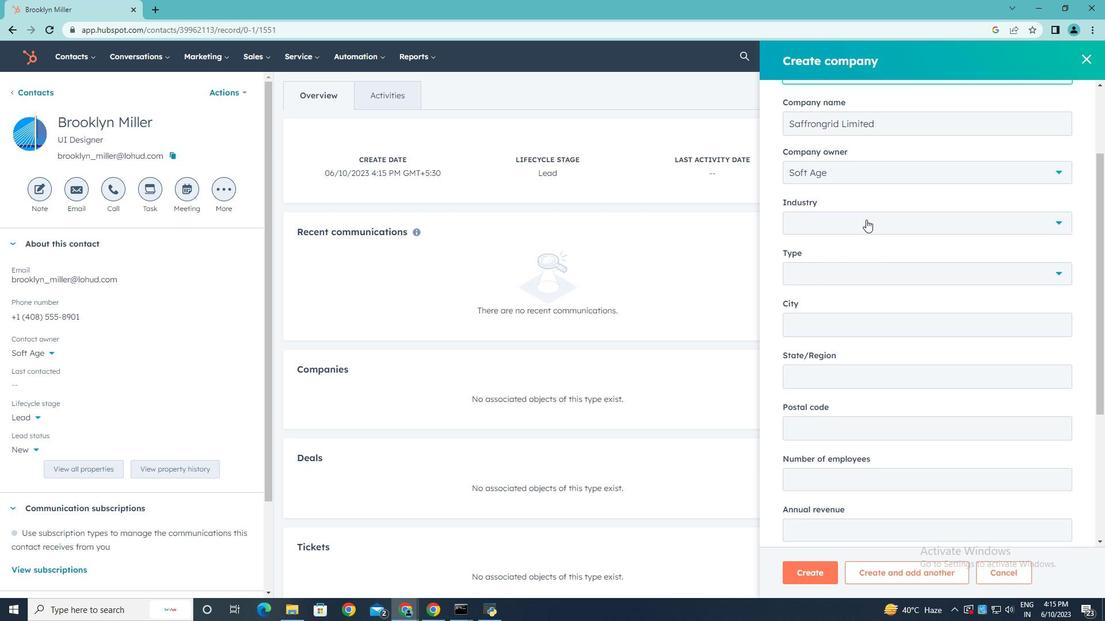 
Action: Mouse moved to (873, 215)
Screenshot: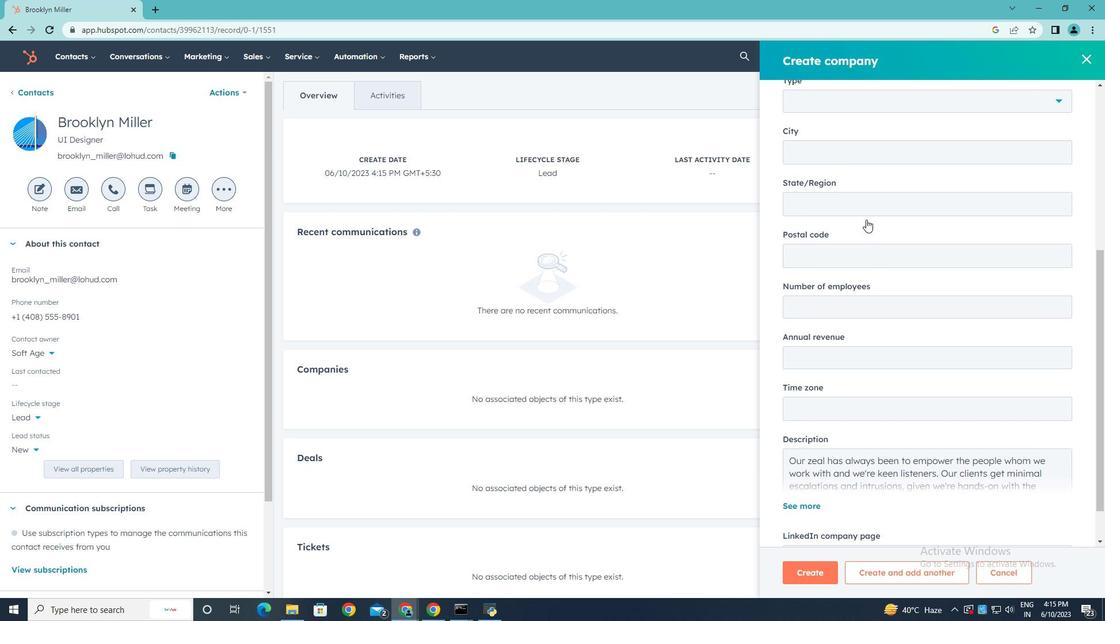 
Action: Mouse scrolled (873, 216) with delta (0, 0)
Screenshot: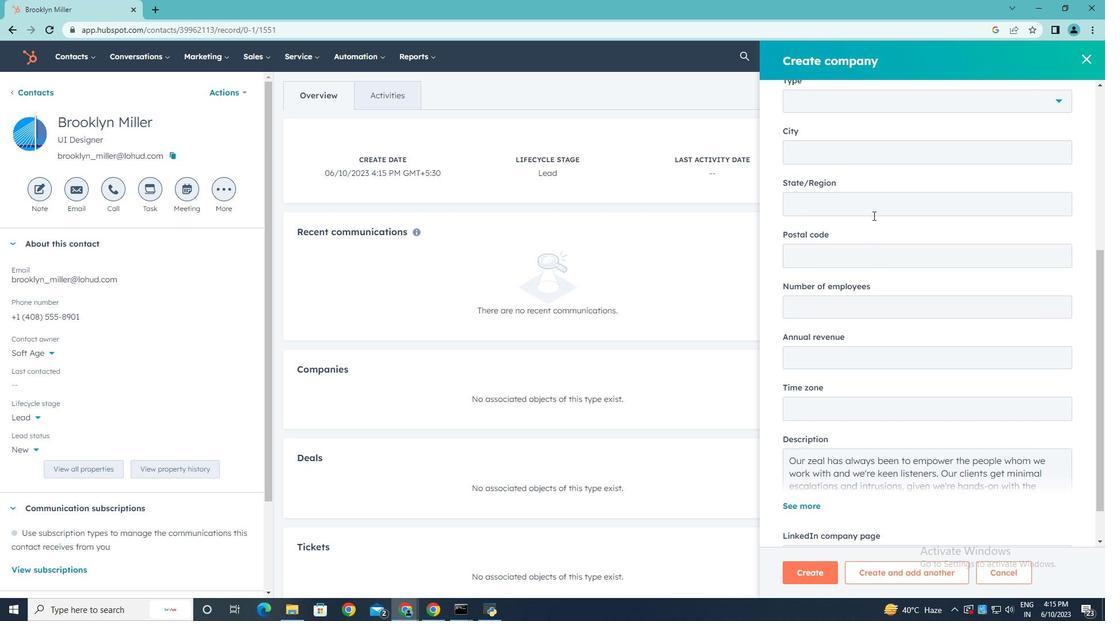 
Action: Mouse moved to (1037, 161)
Screenshot: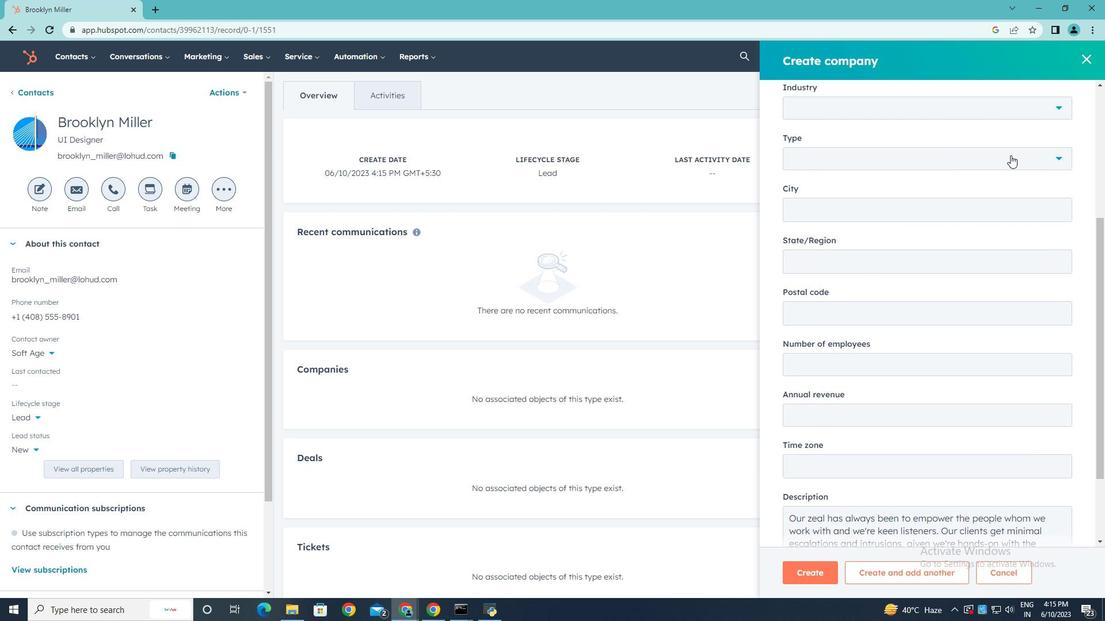 
Action: Mouse pressed left at (1037, 161)
Screenshot: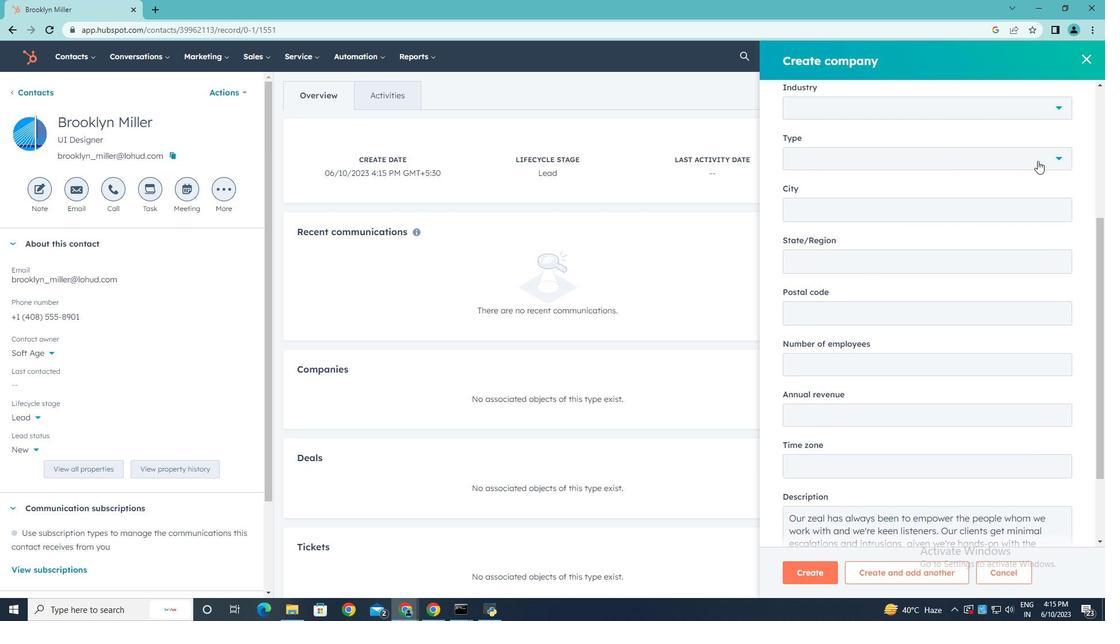 
Action: Mouse moved to (847, 210)
Screenshot: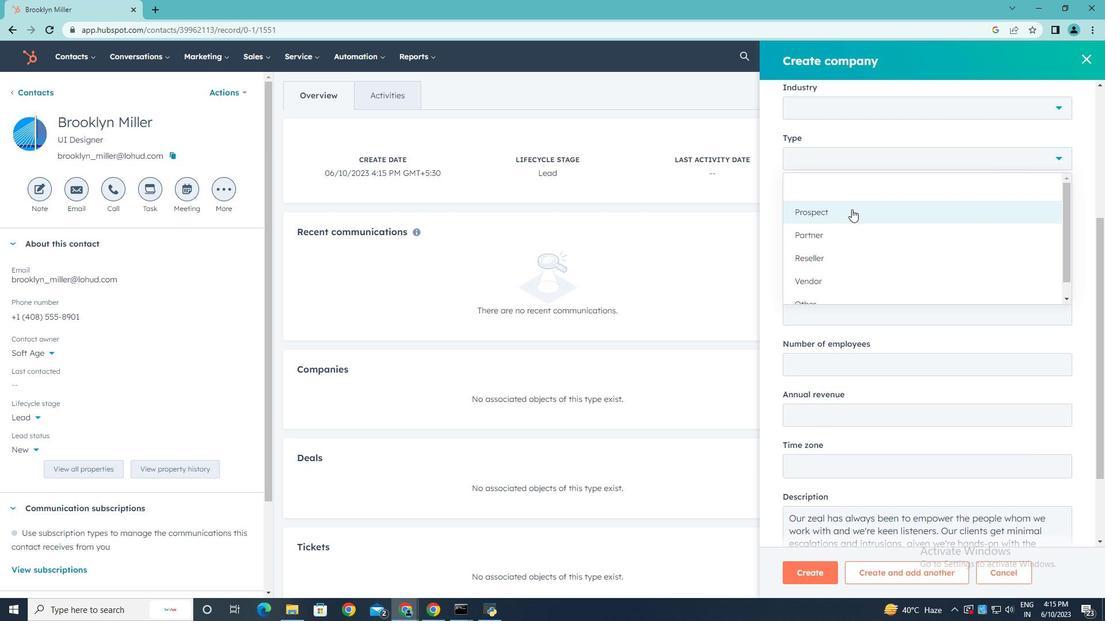 
Action: Mouse pressed left at (847, 210)
Screenshot: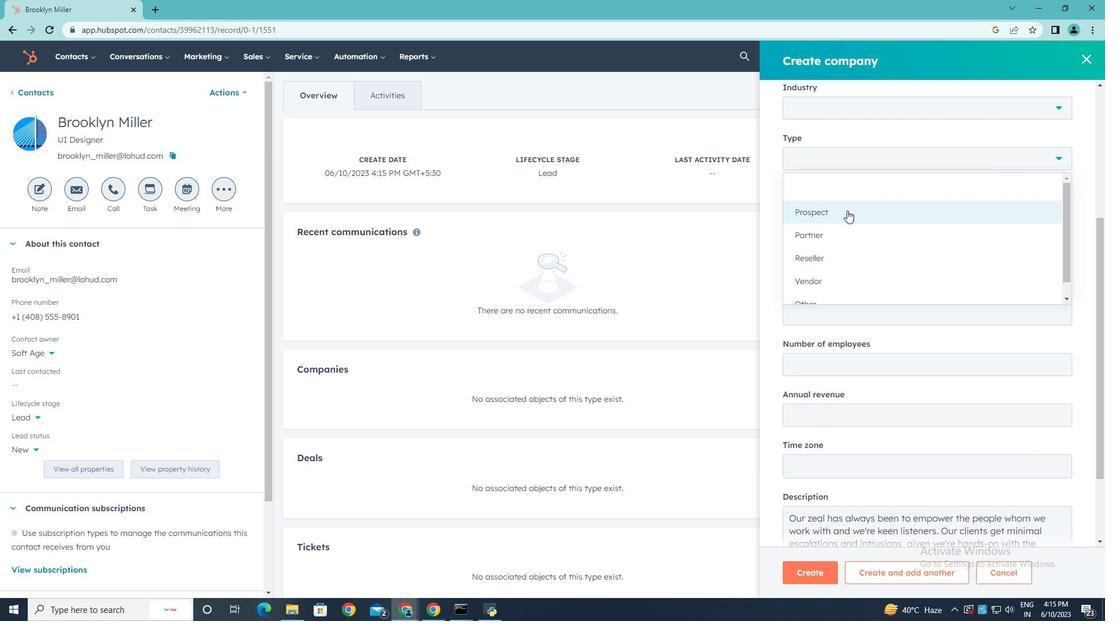 
Action: Mouse moved to (847, 210)
Screenshot: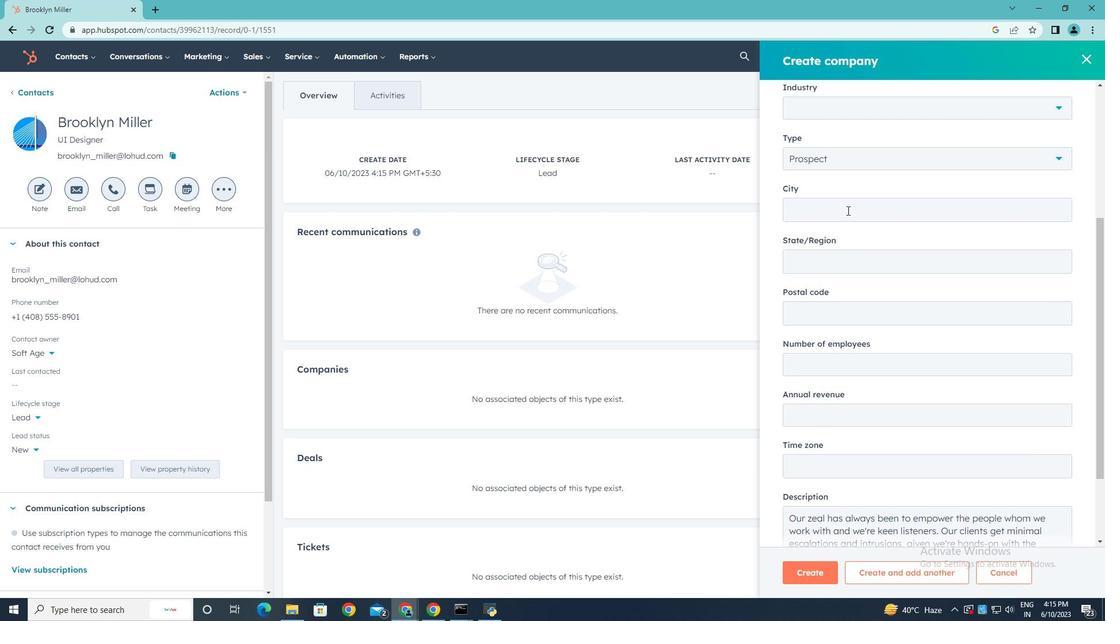 
Action: Mouse scrolled (847, 210) with delta (0, 0)
Screenshot: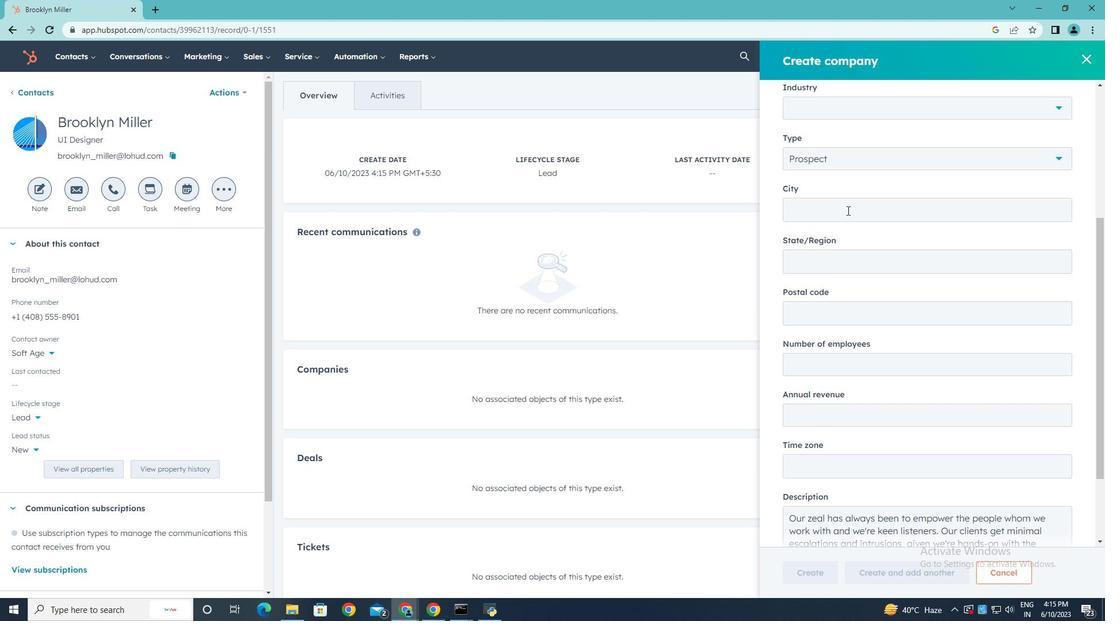 
Action: Mouse scrolled (847, 210) with delta (0, 0)
Screenshot: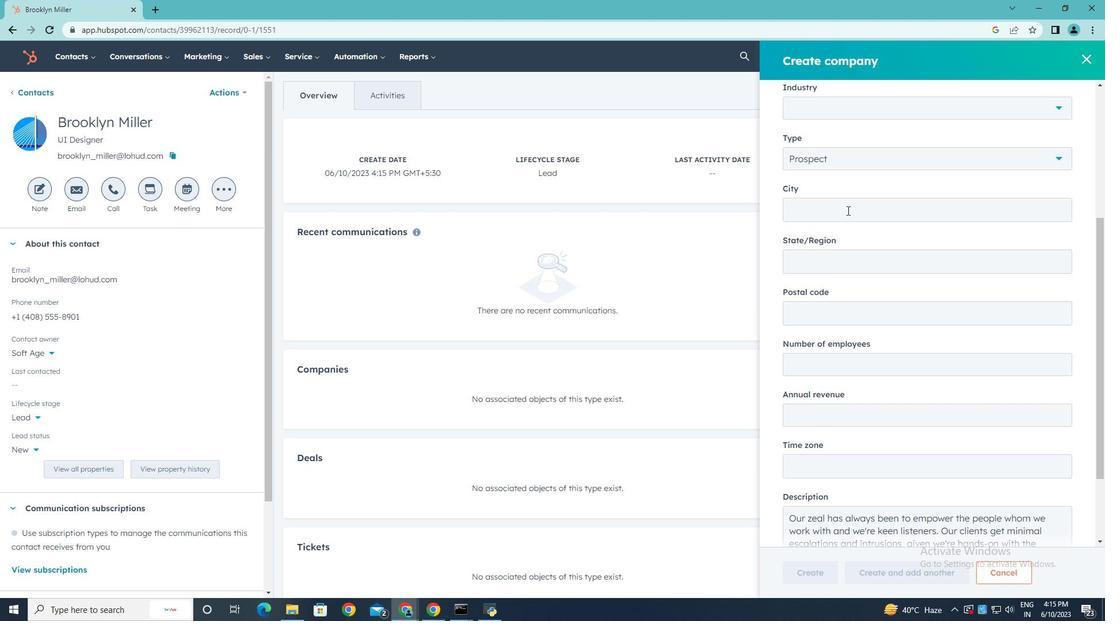 
Action: Mouse scrolled (847, 210) with delta (0, 0)
Screenshot: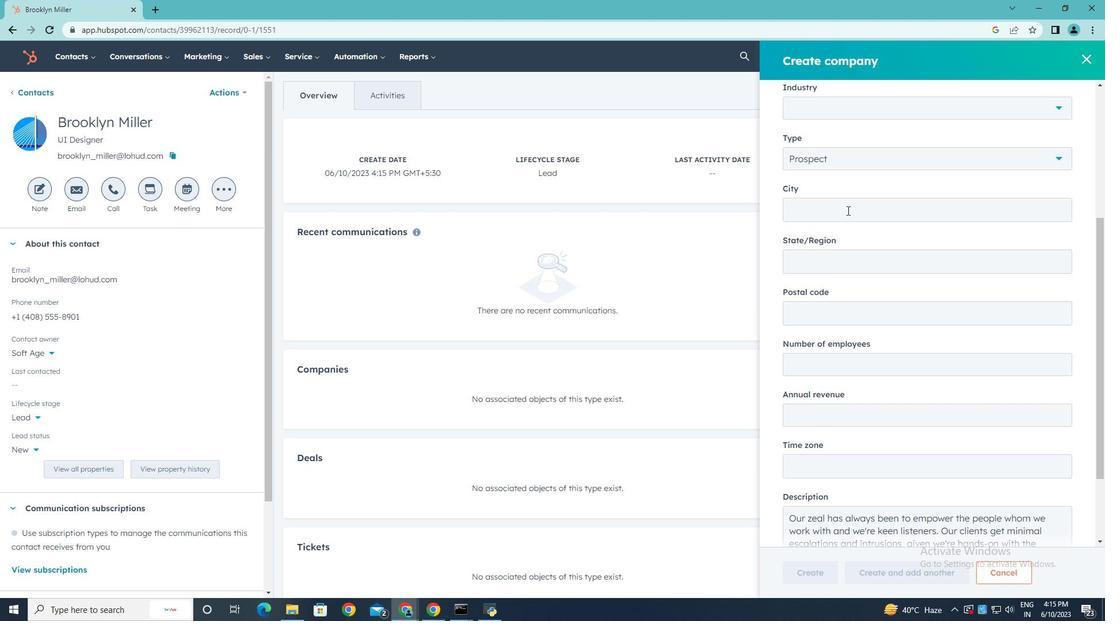 
Action: Mouse scrolled (847, 210) with delta (0, 0)
Screenshot: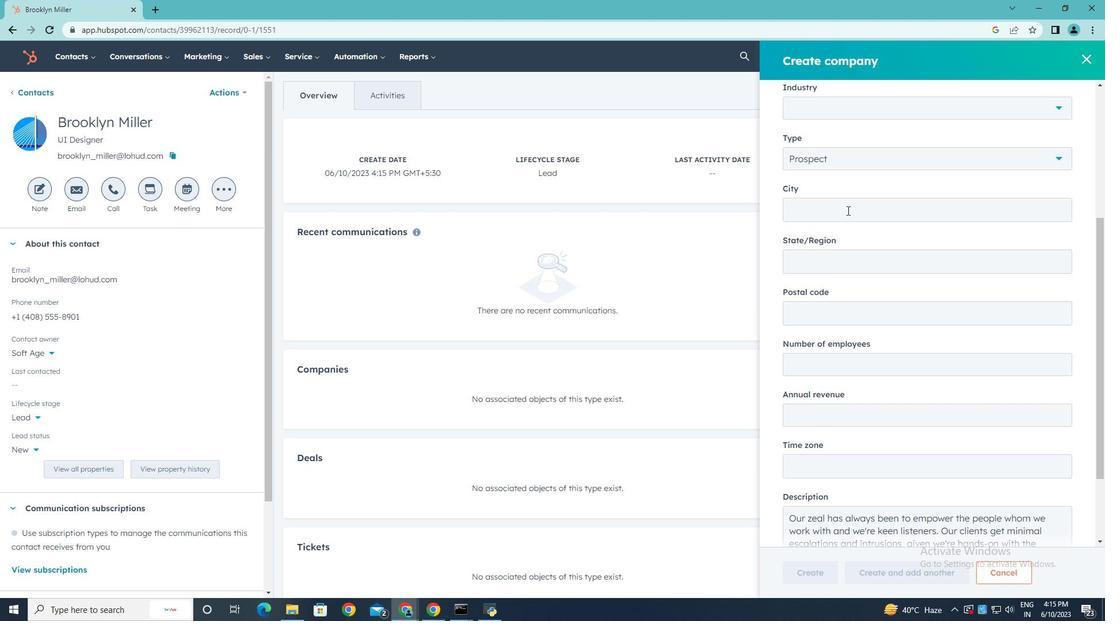 
Action: Mouse scrolled (847, 210) with delta (0, 0)
Screenshot: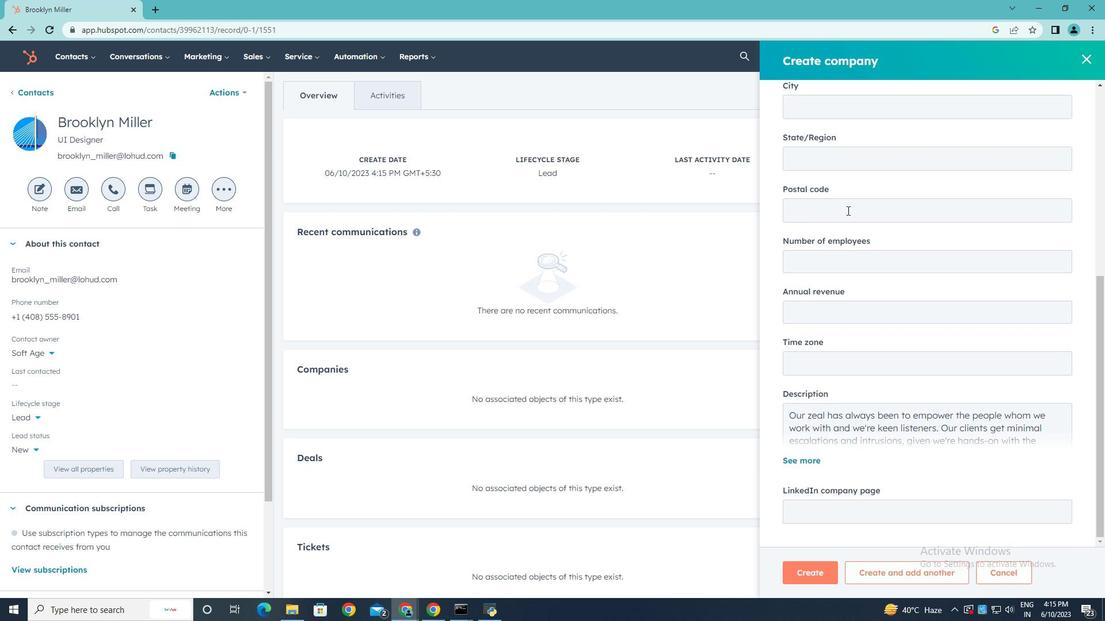 
Action: Mouse scrolled (847, 210) with delta (0, 0)
Screenshot: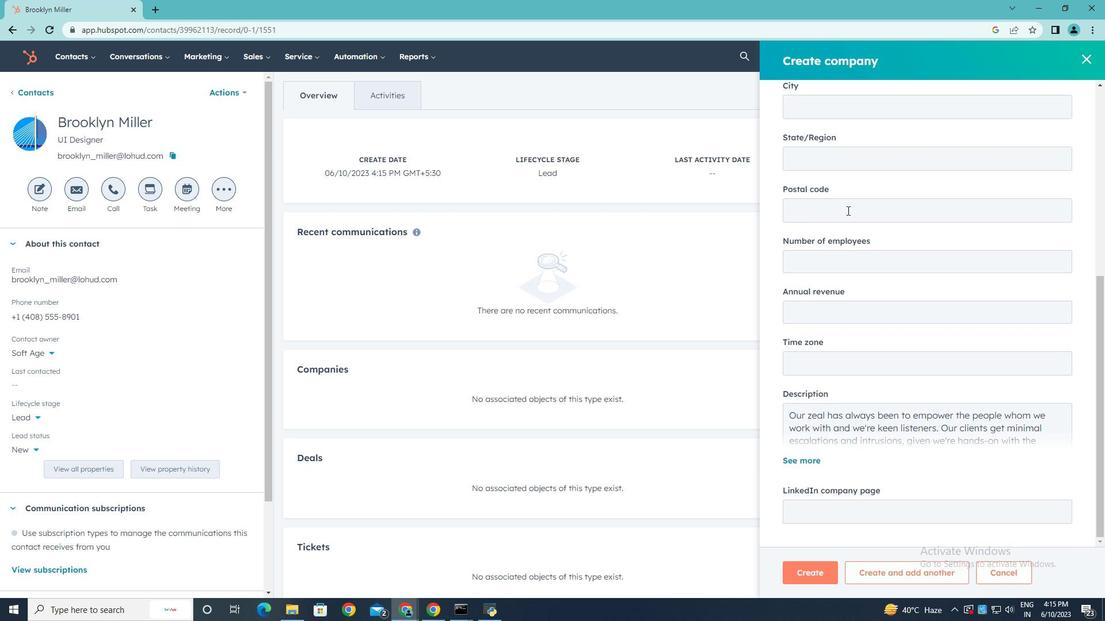 
Action: Mouse scrolled (847, 210) with delta (0, 0)
Screenshot: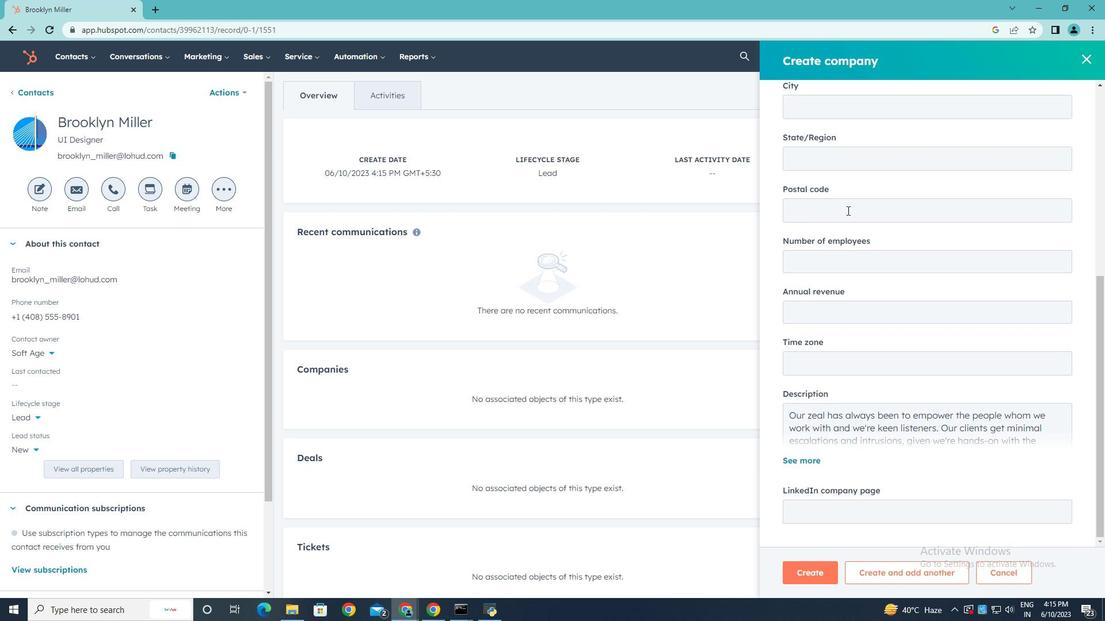 
Action: Mouse moved to (816, 566)
Screenshot: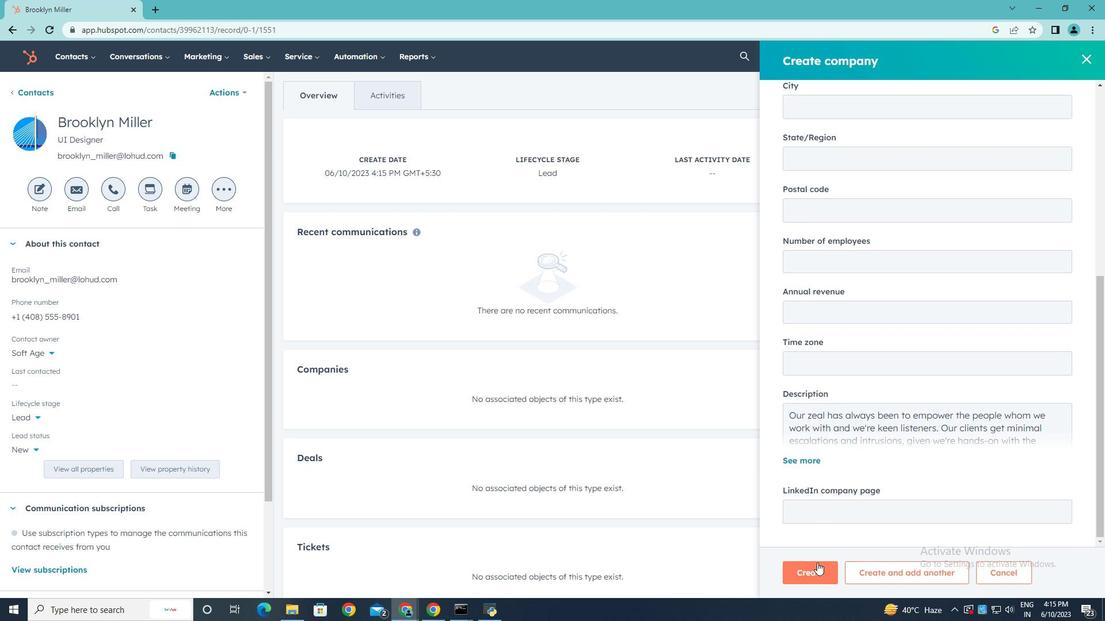 
Action: Mouse pressed left at (816, 566)
Screenshot: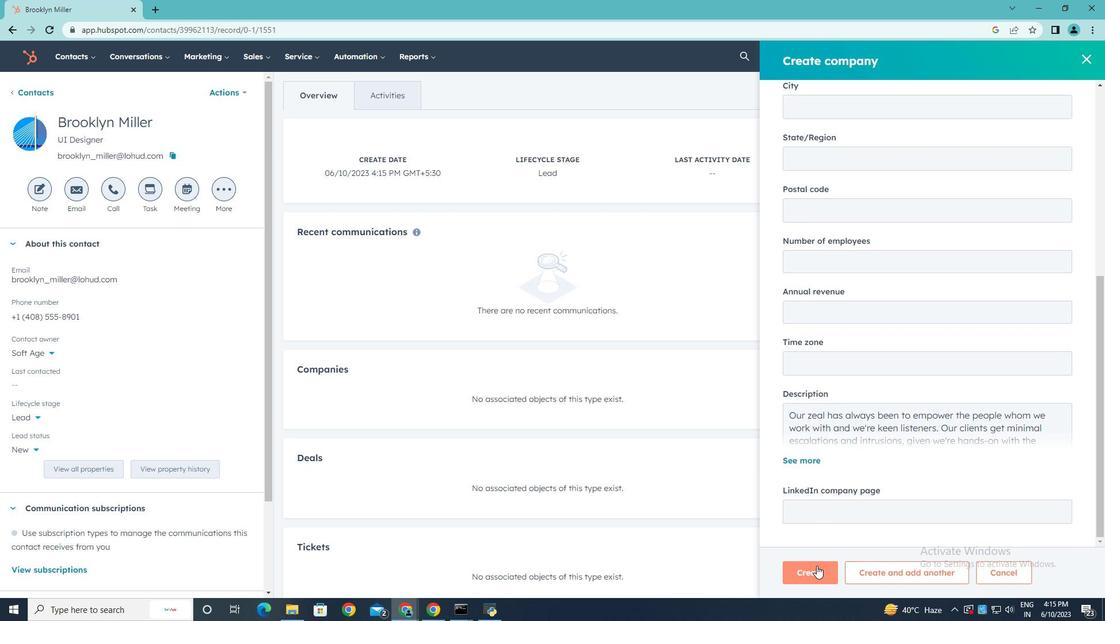 
Action: Mouse moved to (592, 352)
Screenshot: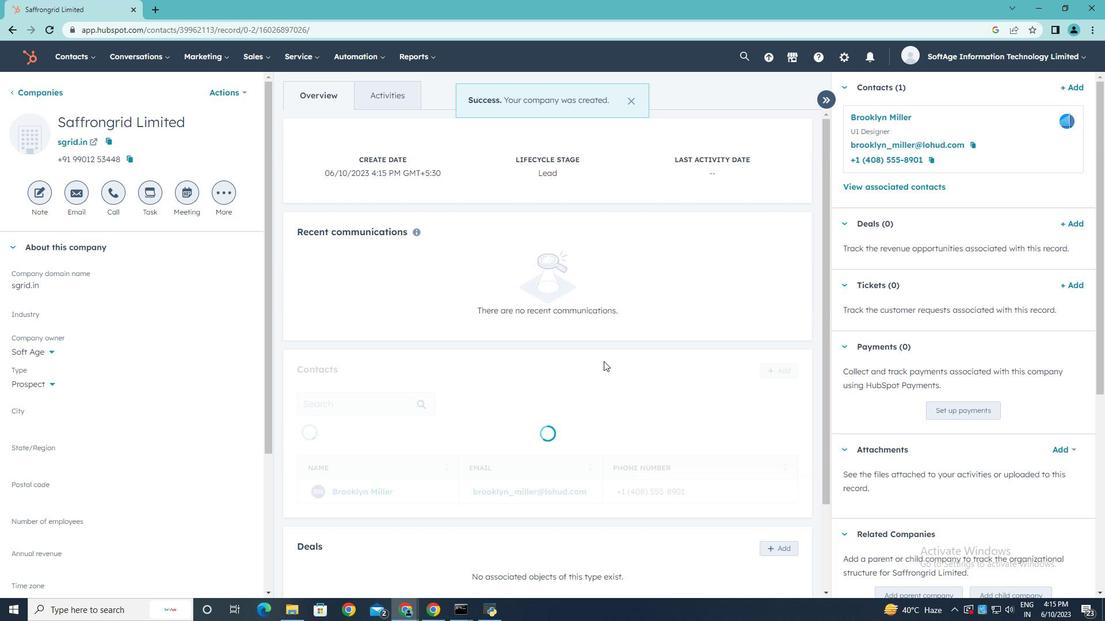 
